 Task: Search One-way flight tickets for 2 adults, in First from Sharm El Sheikh to Dalian to travel on 15-Dec-2023.
Action: Mouse moved to (406, 344)
Screenshot: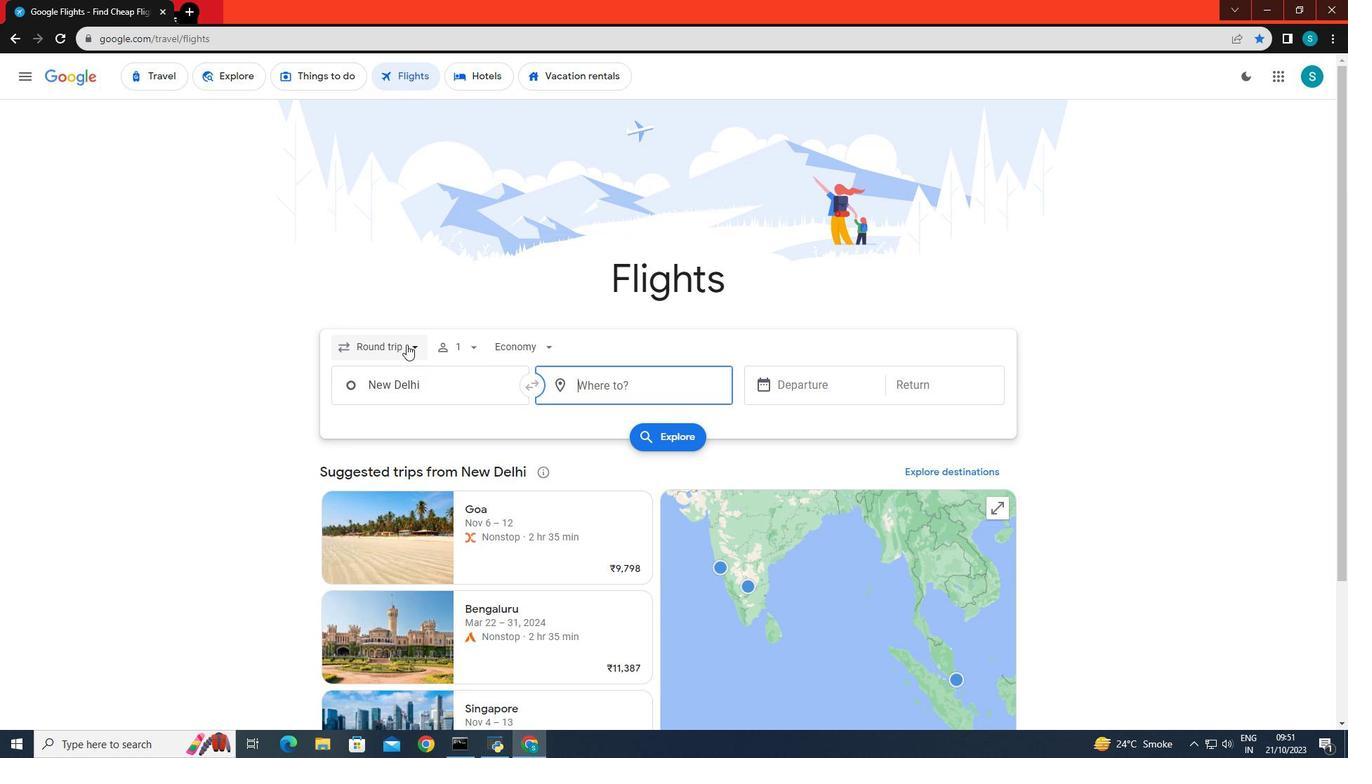 
Action: Mouse pressed left at (406, 344)
Screenshot: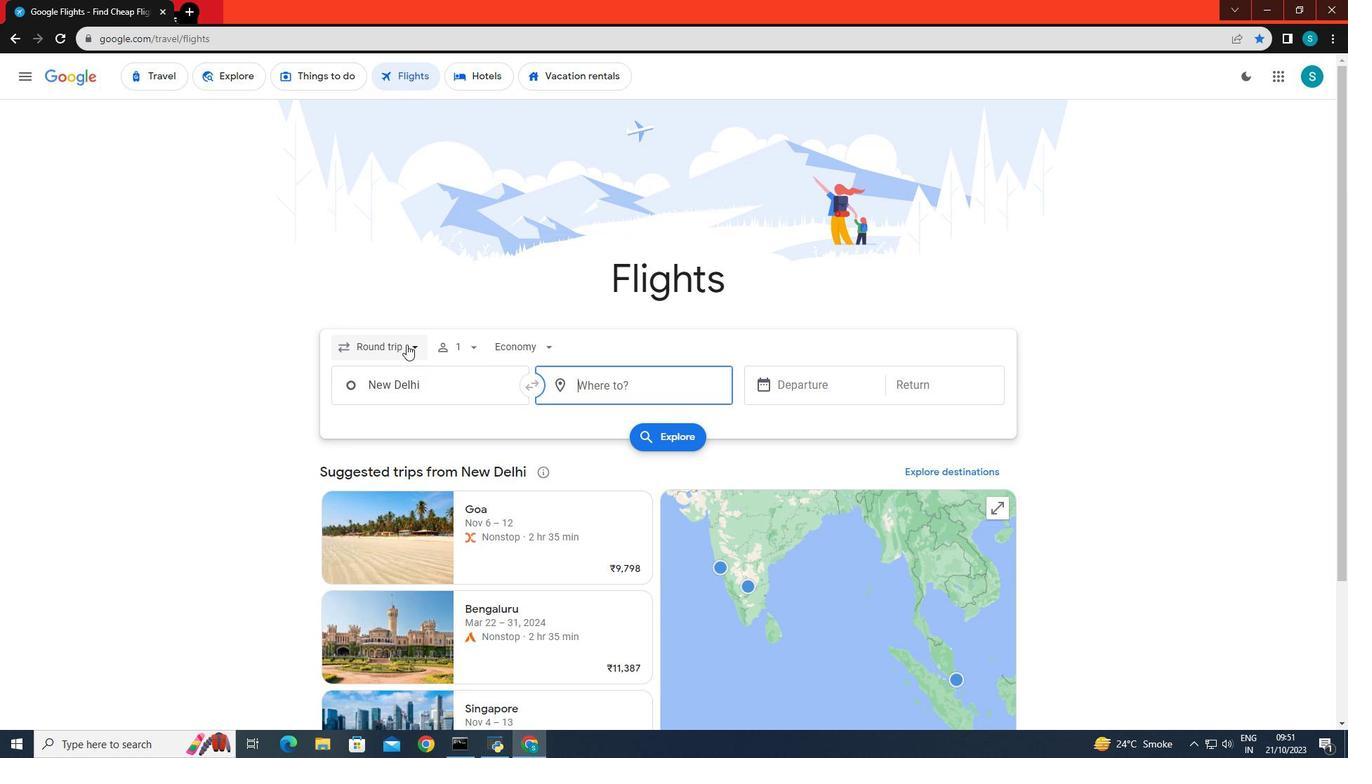 
Action: Mouse moved to (381, 414)
Screenshot: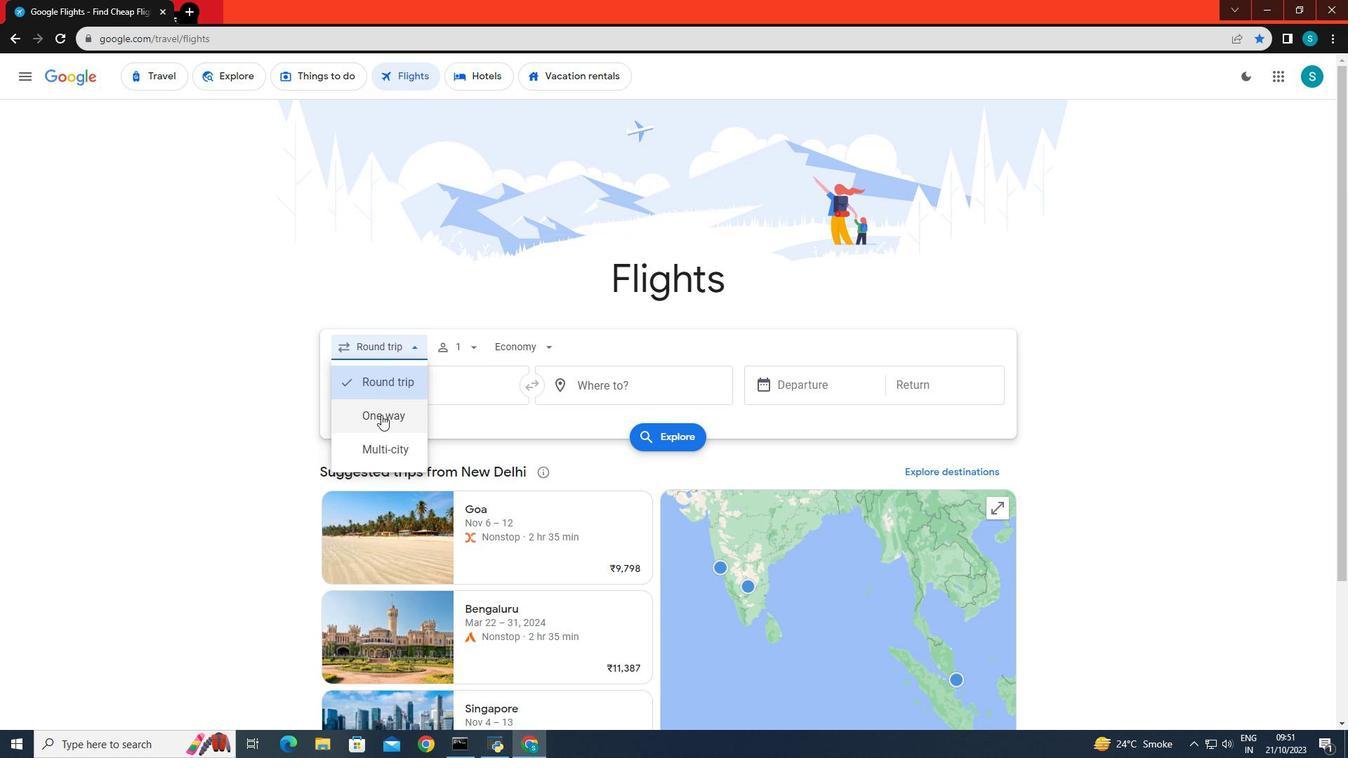 
Action: Mouse pressed left at (381, 414)
Screenshot: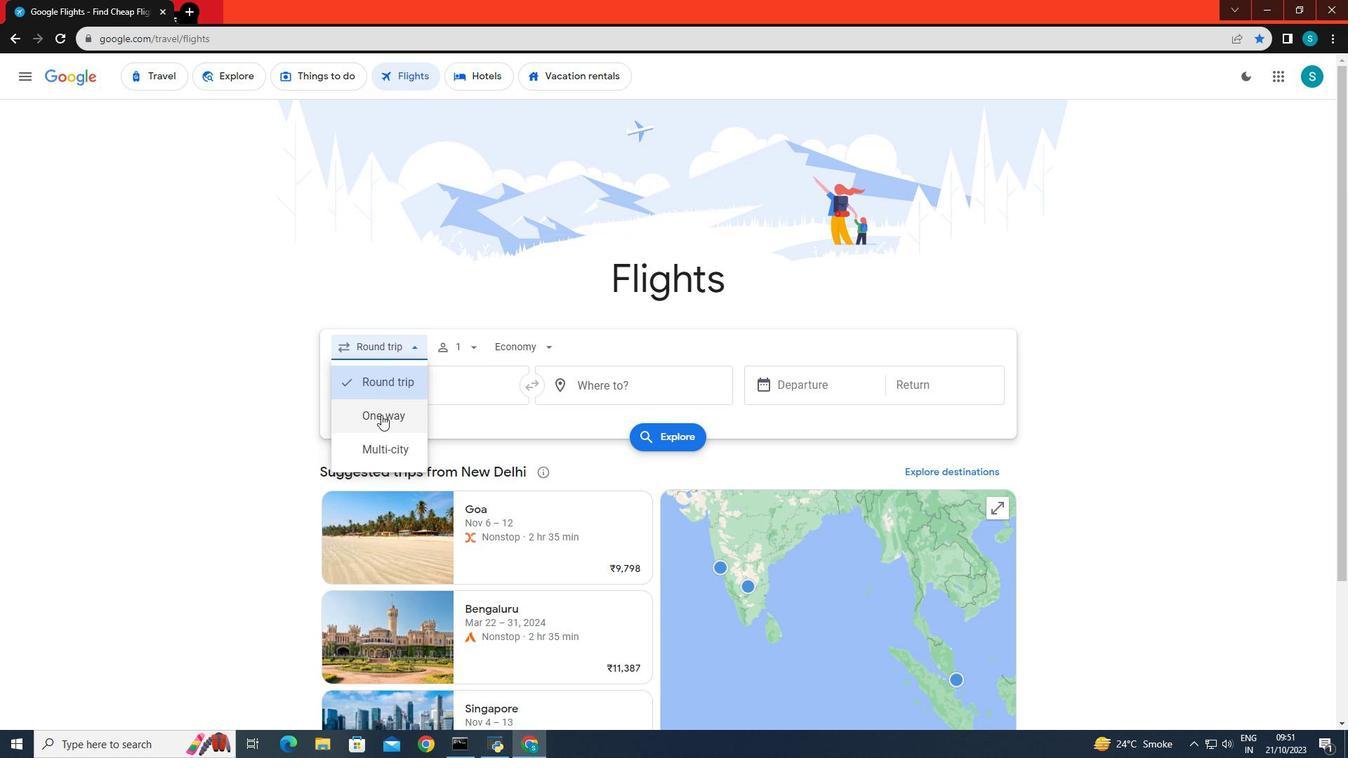
Action: Mouse moved to (459, 347)
Screenshot: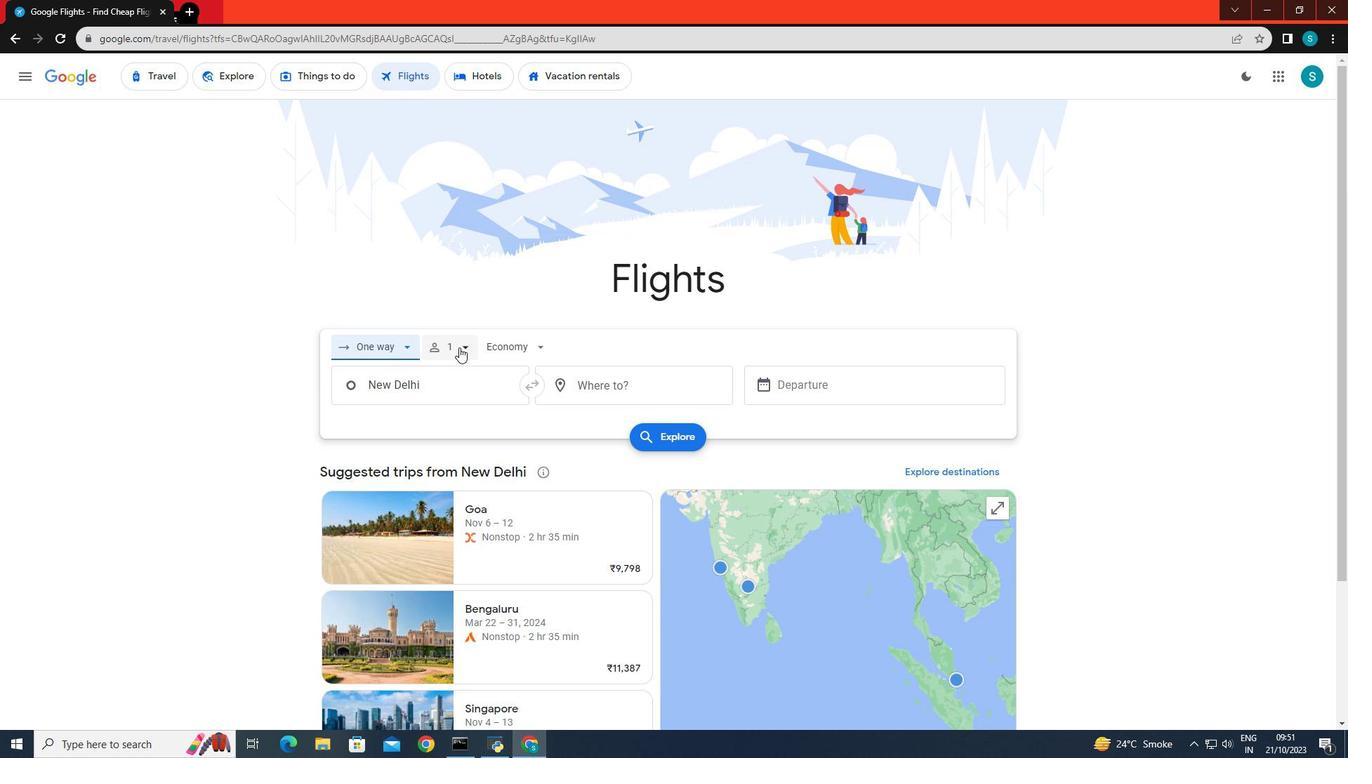 
Action: Mouse pressed left at (459, 347)
Screenshot: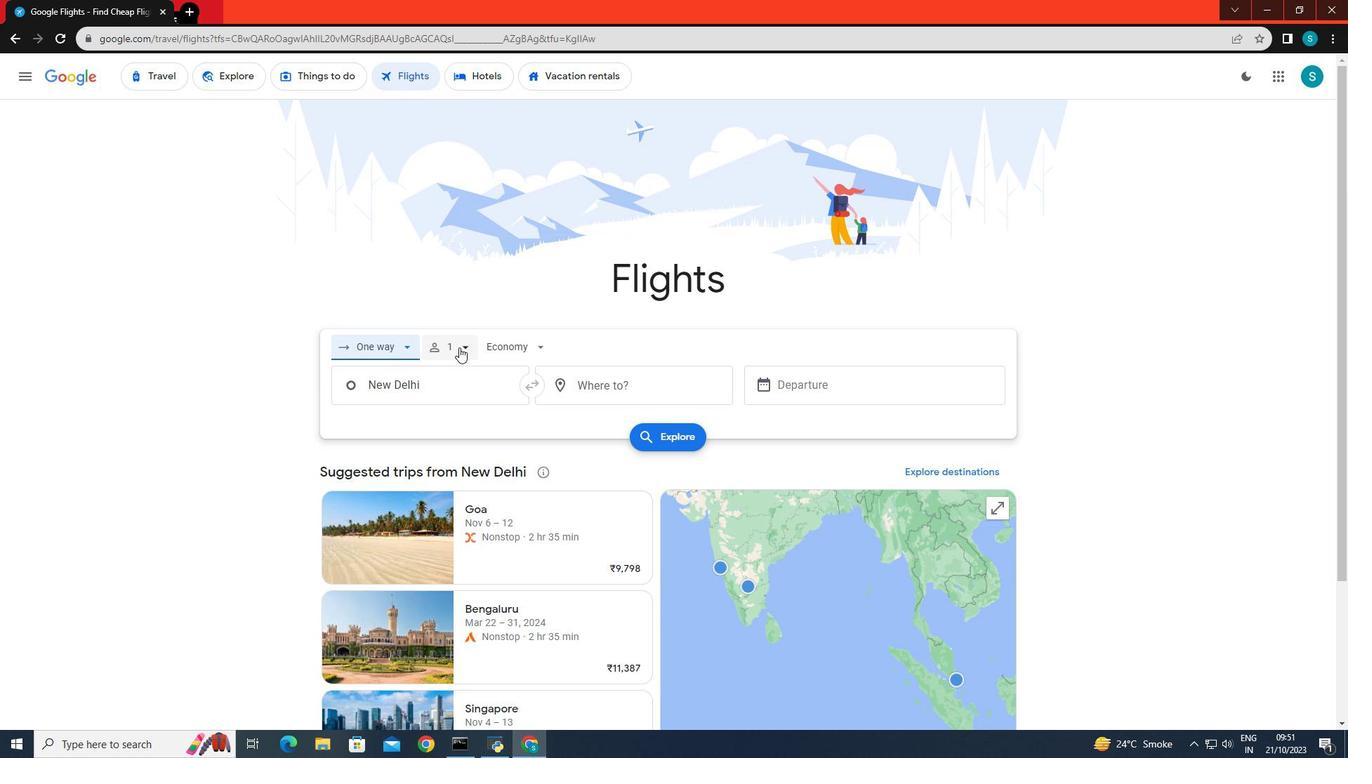 
Action: Mouse moved to (568, 384)
Screenshot: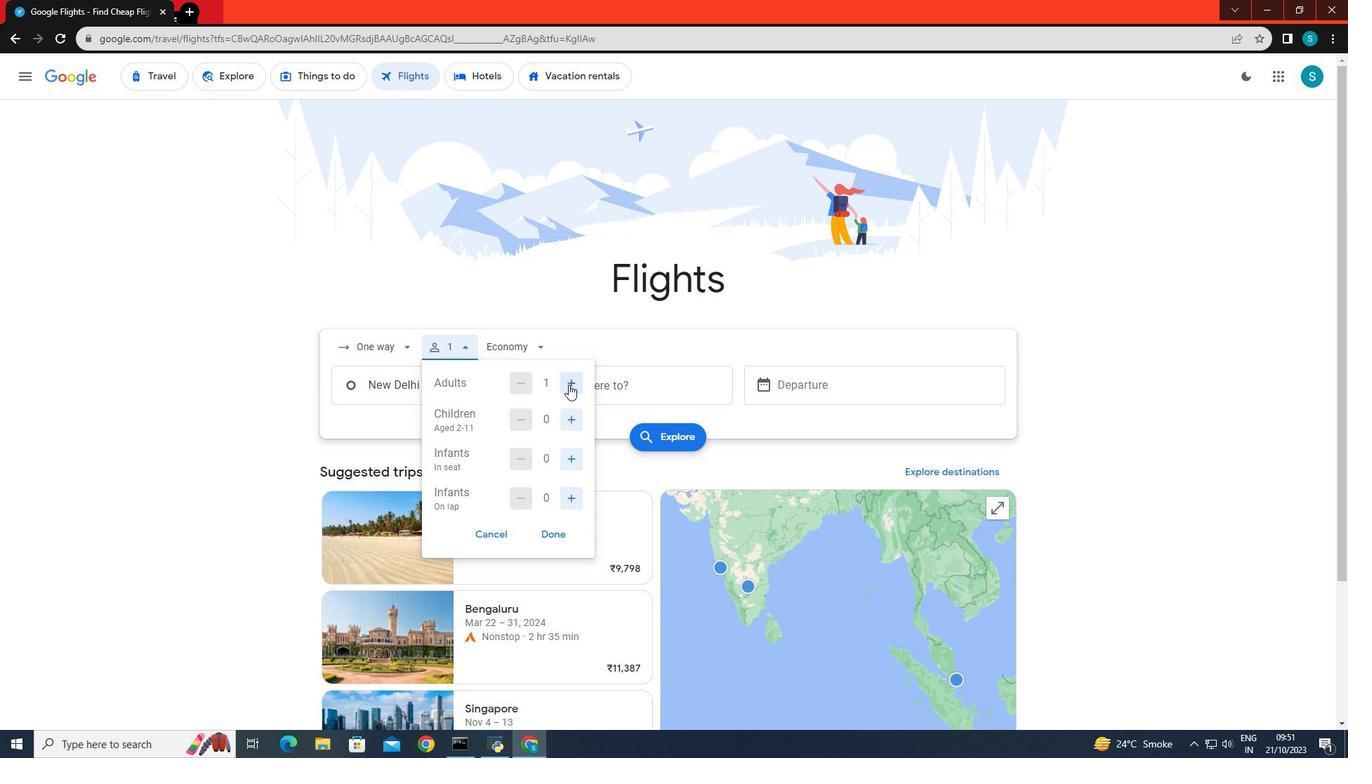 
Action: Mouse pressed left at (568, 384)
Screenshot: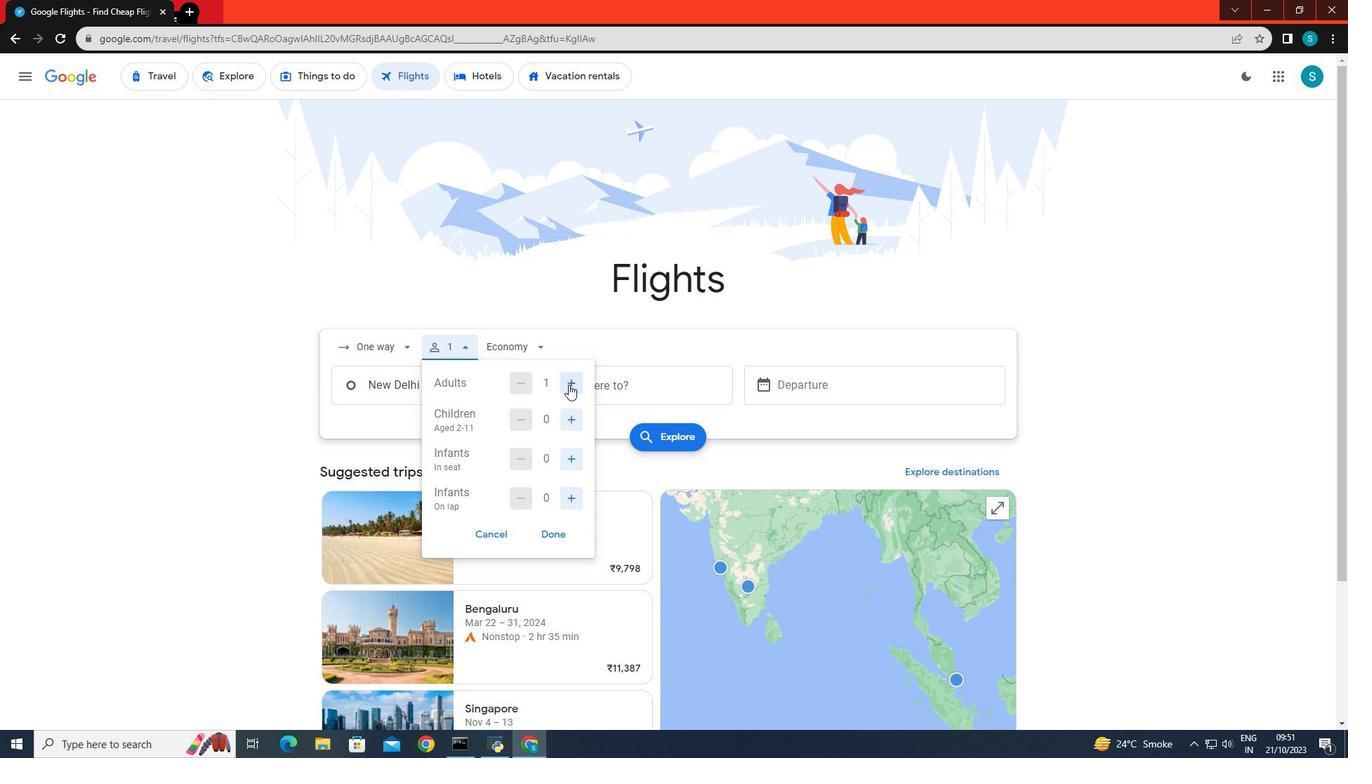 
Action: Mouse moved to (546, 529)
Screenshot: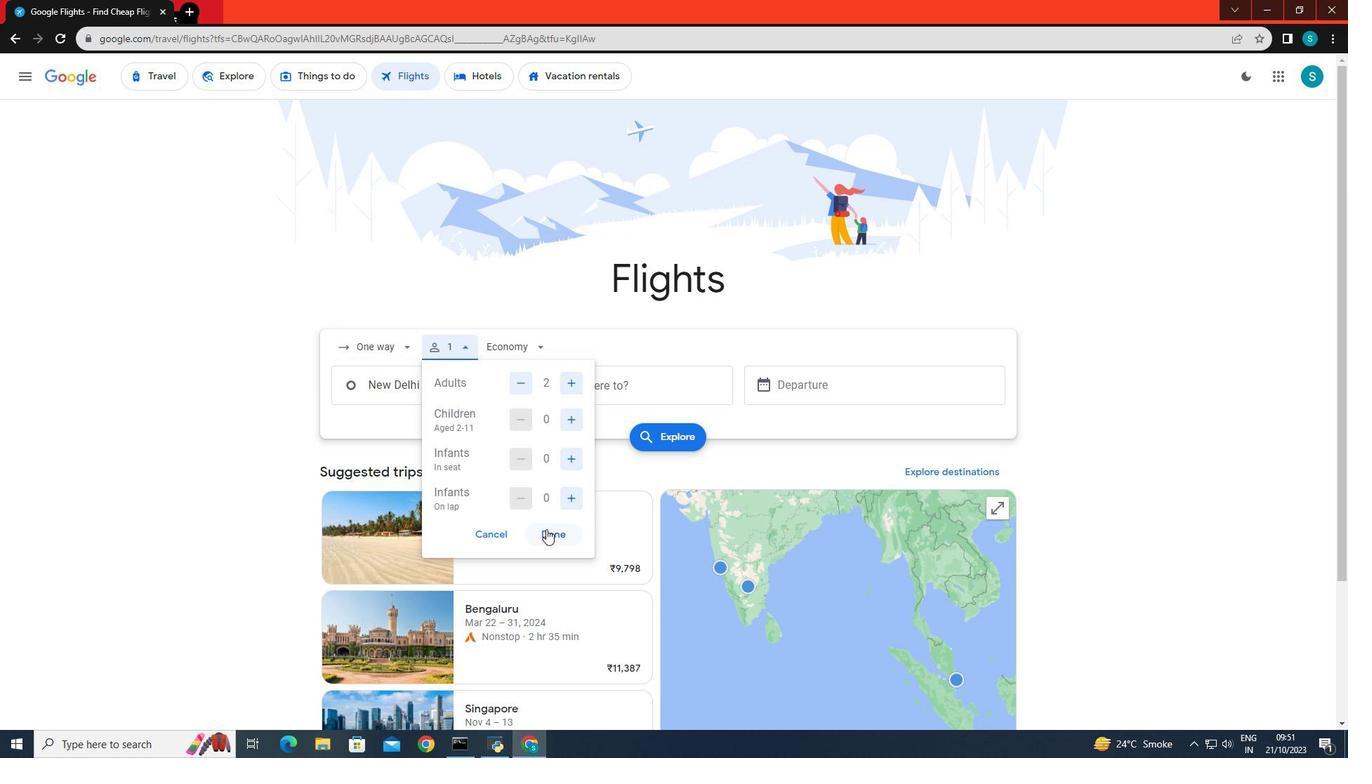 
Action: Mouse pressed left at (546, 529)
Screenshot: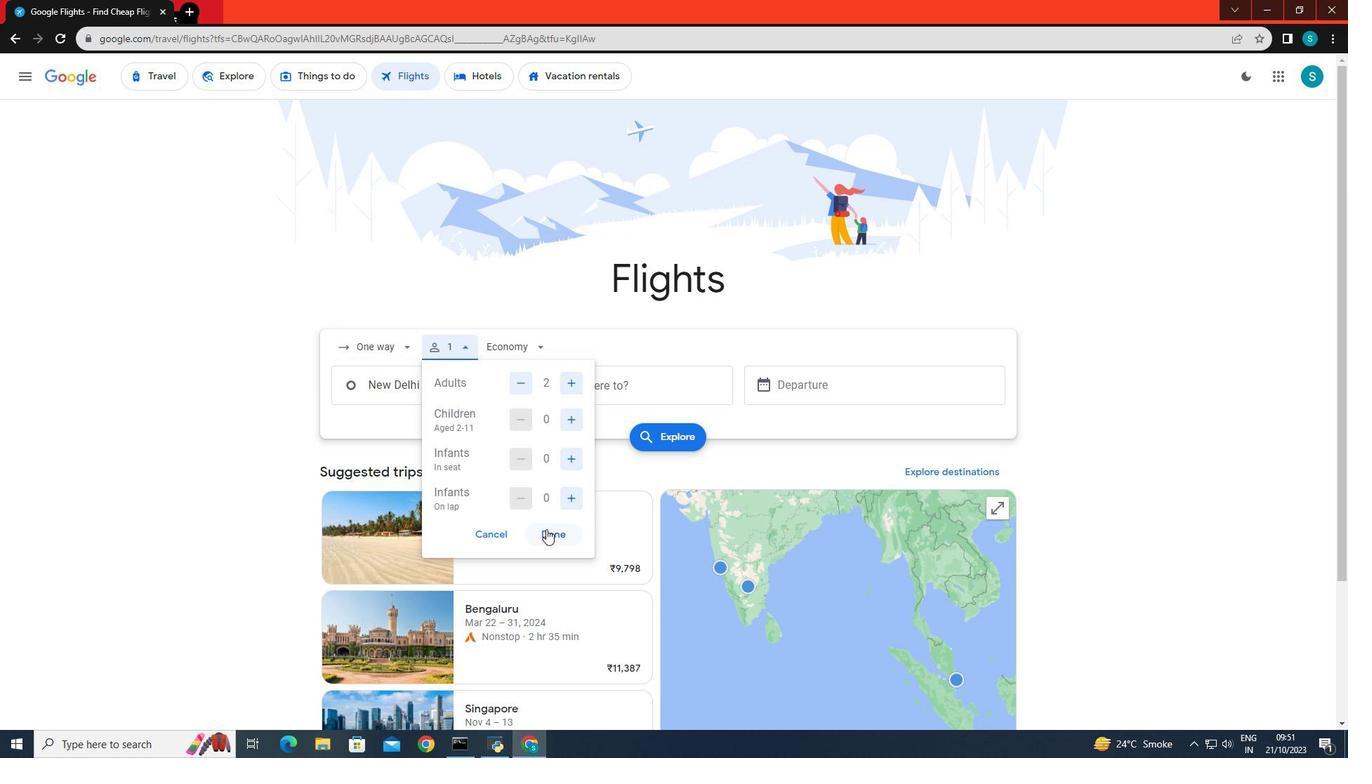 
Action: Mouse moved to (511, 347)
Screenshot: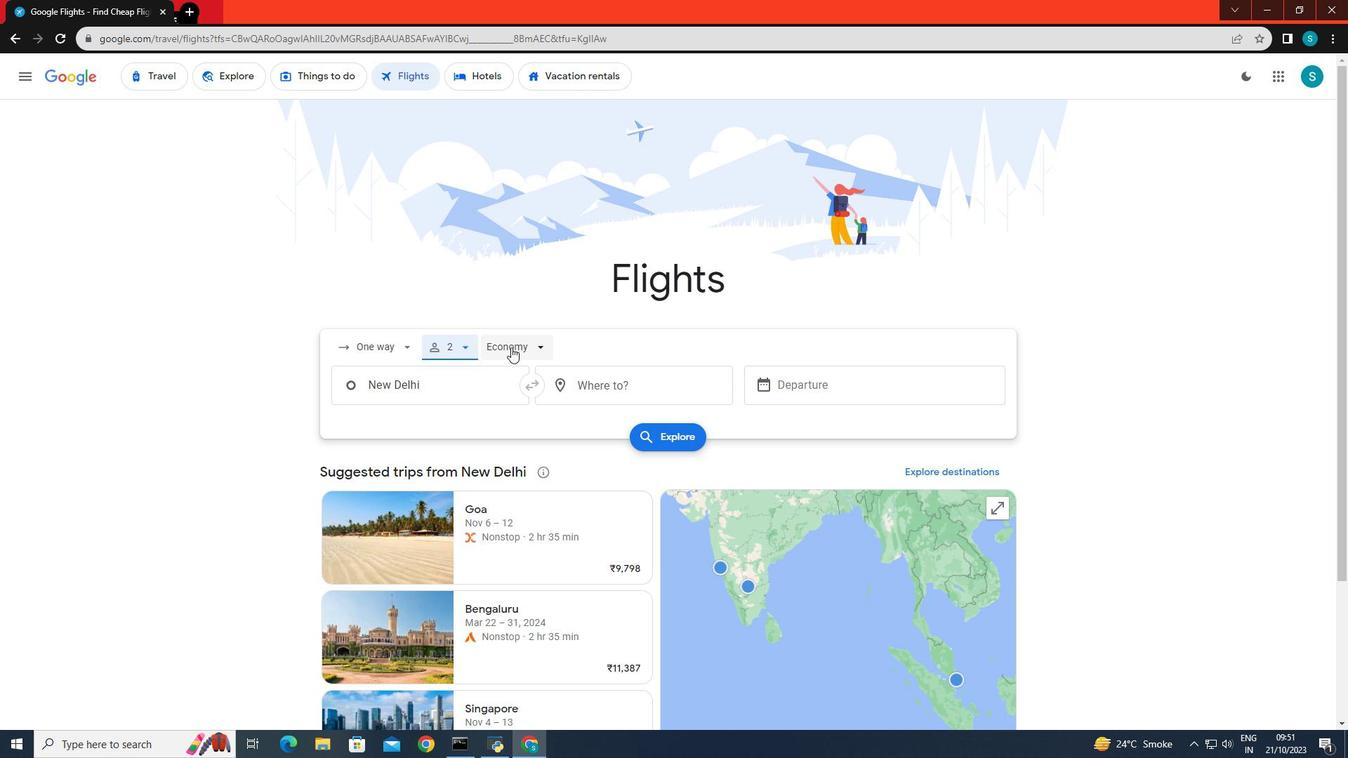 
Action: Mouse pressed left at (511, 347)
Screenshot: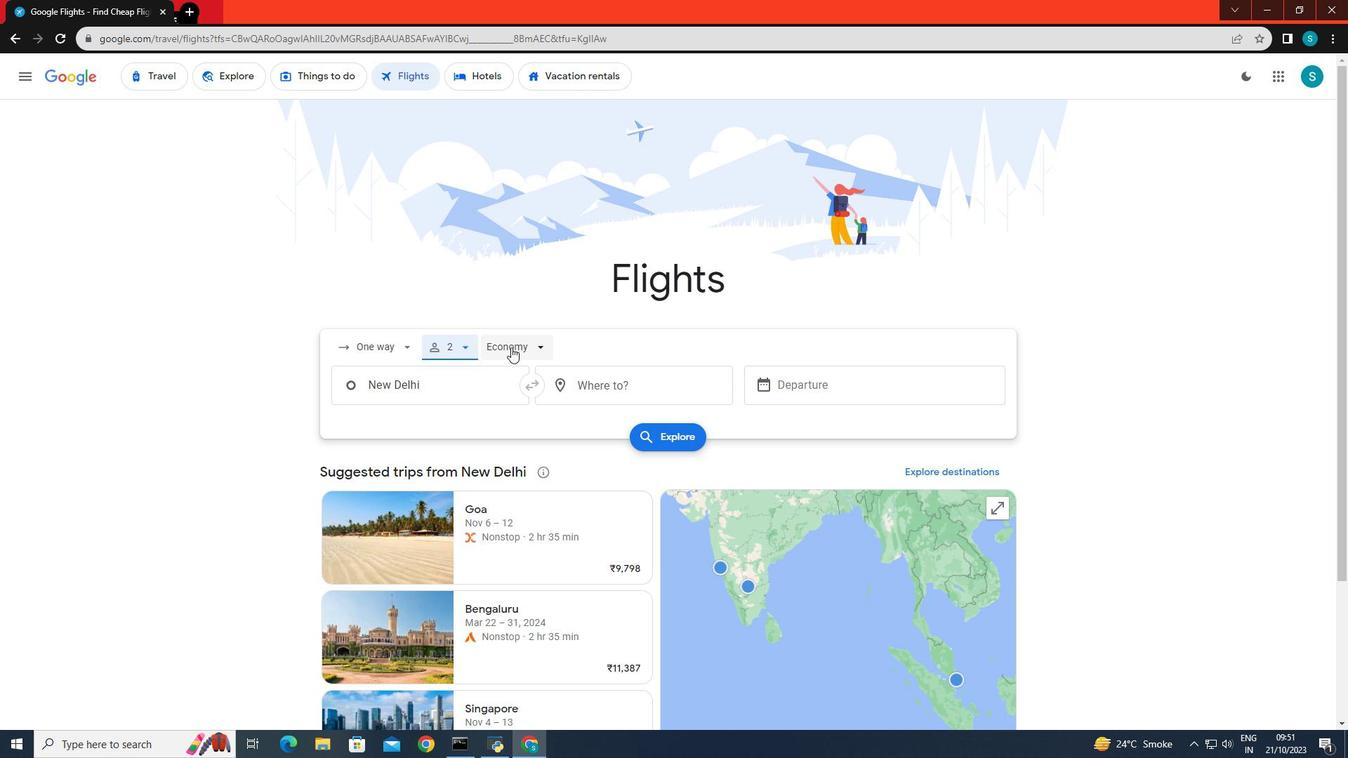 
Action: Mouse moved to (518, 478)
Screenshot: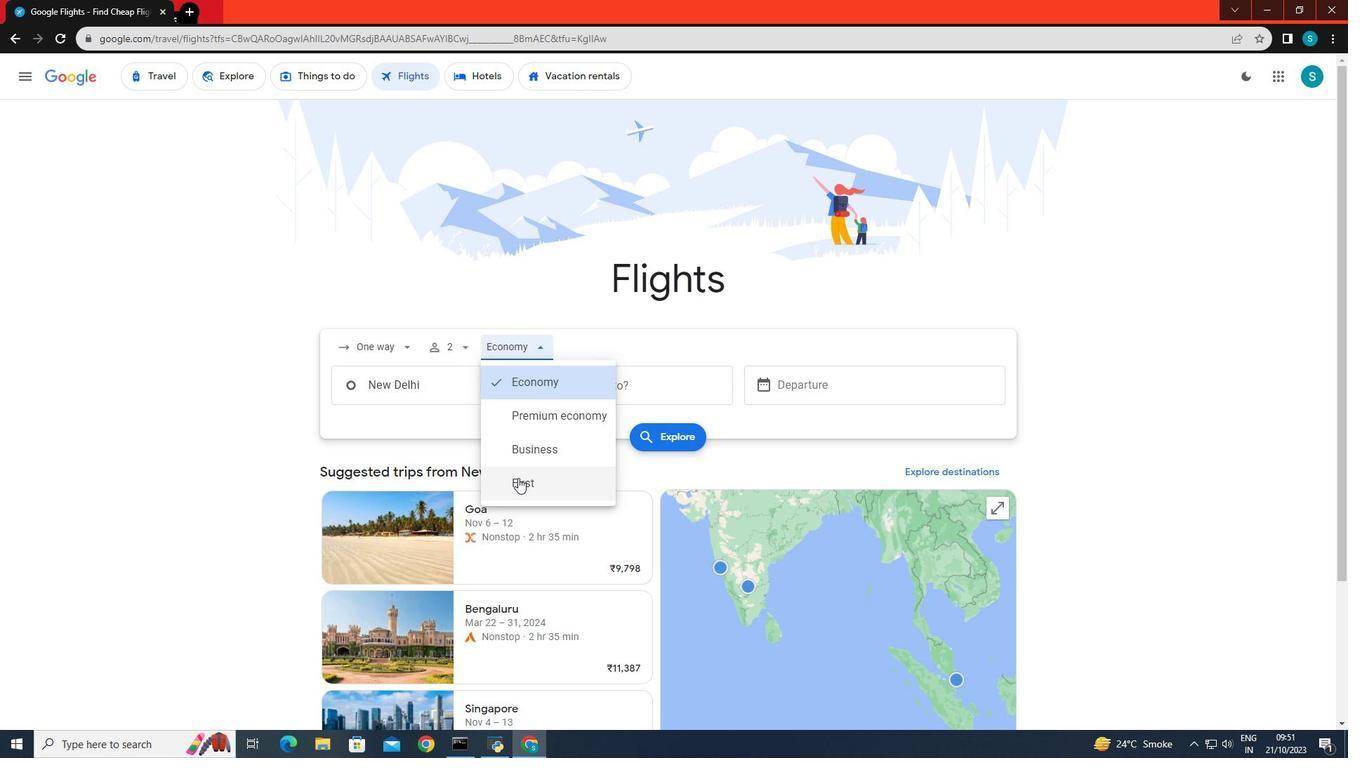 
Action: Mouse pressed left at (518, 478)
Screenshot: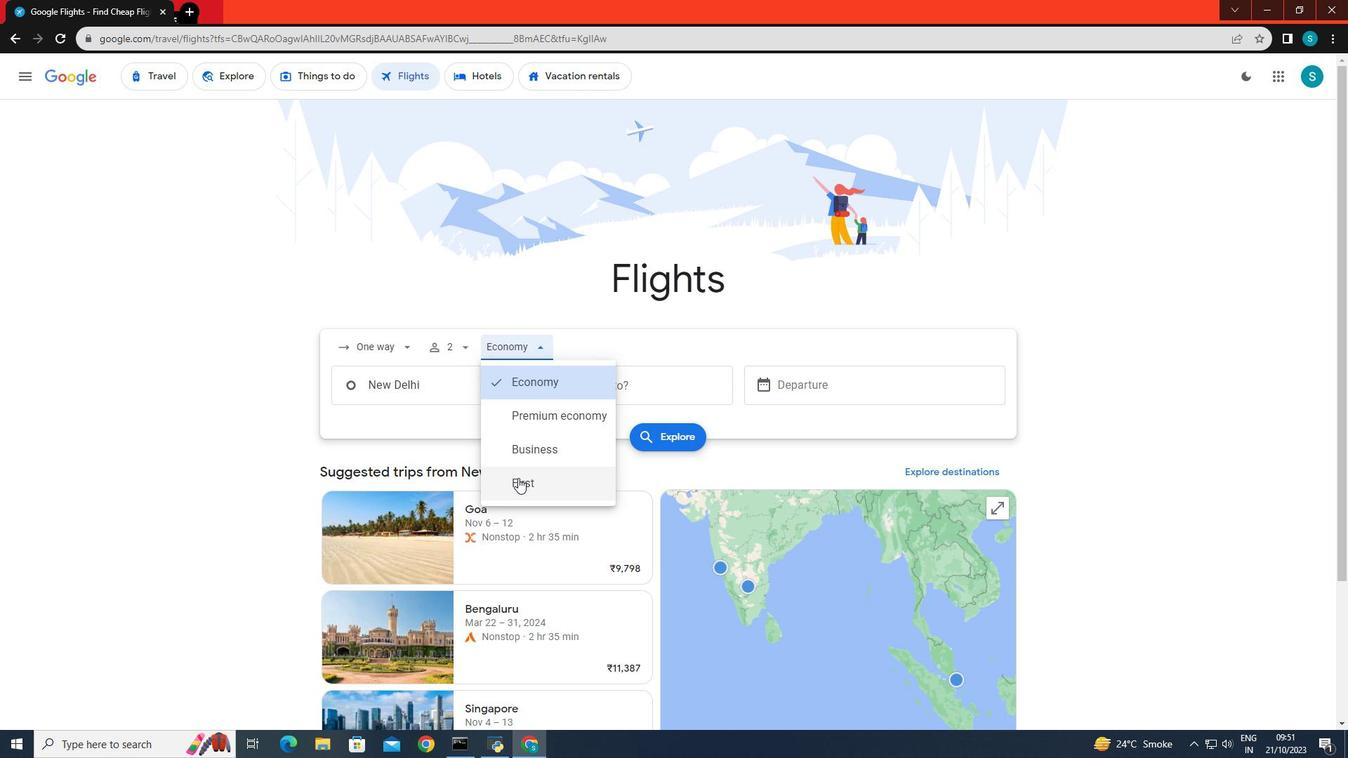 
Action: Mouse moved to (433, 389)
Screenshot: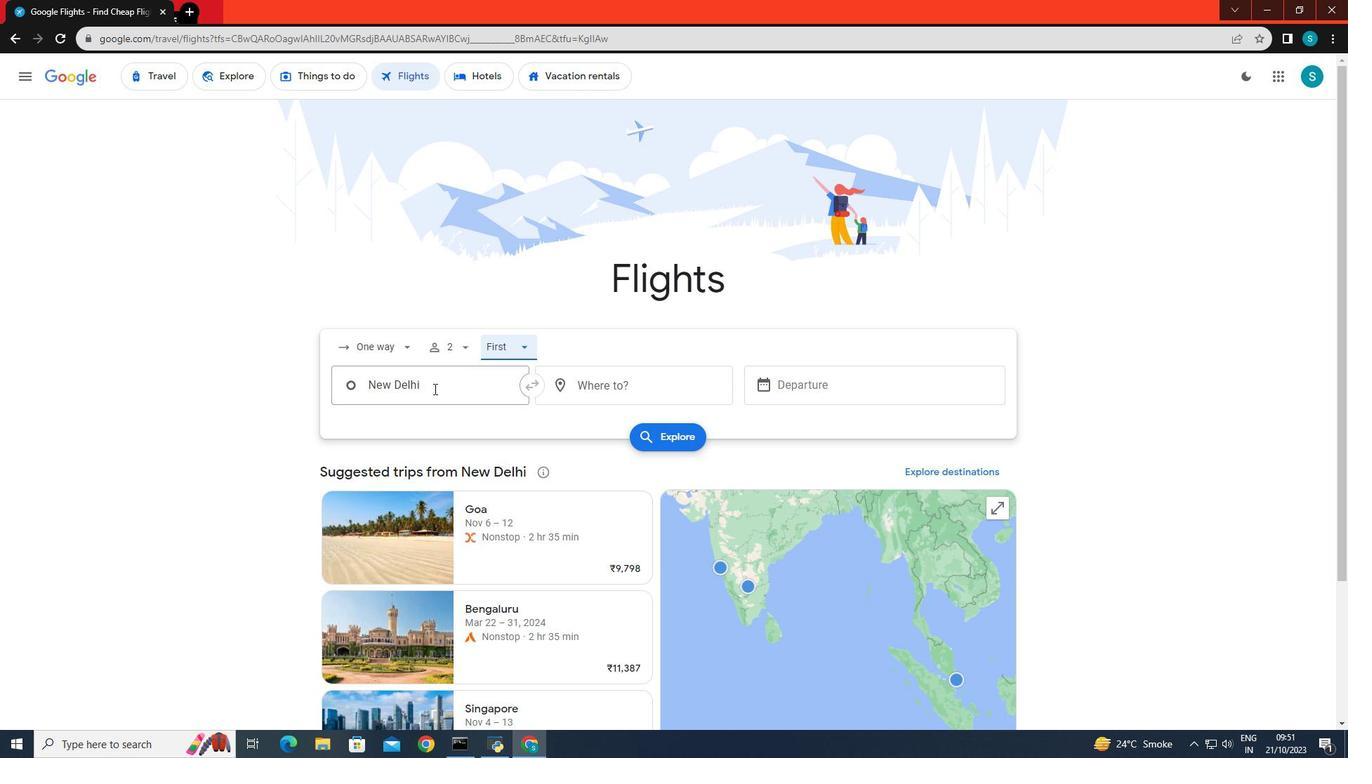 
Action: Mouse pressed left at (433, 389)
Screenshot: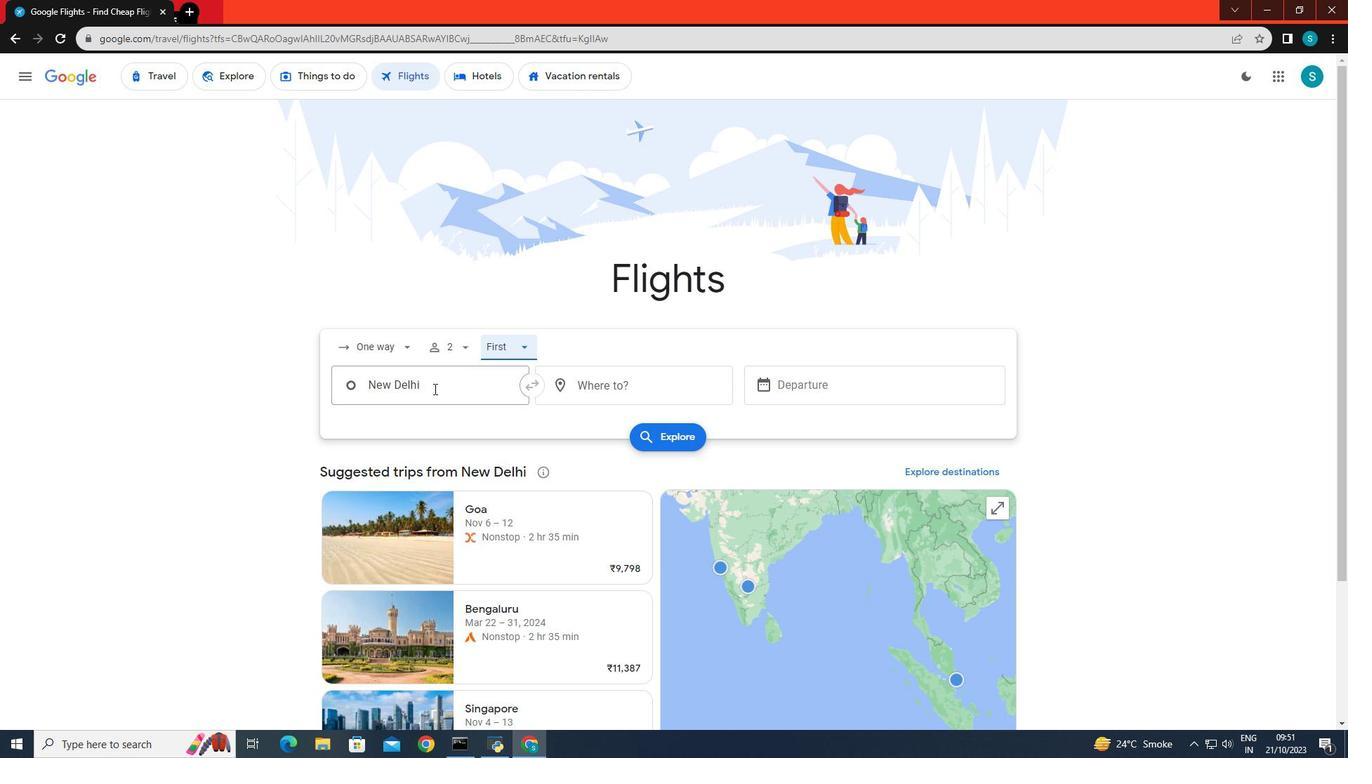 
Action: Key pressed <Key.backspace><Key.caps_lock>S<Key.caps_lock>harm
Screenshot: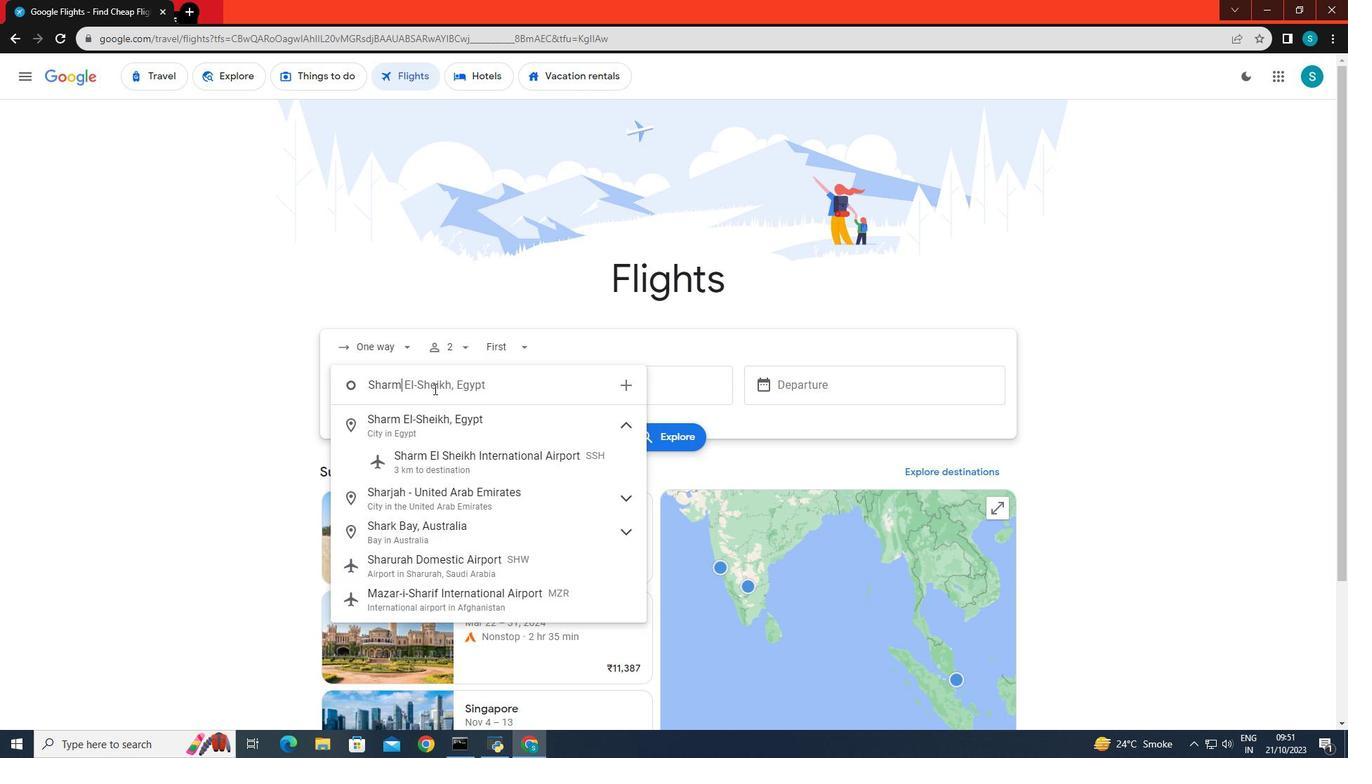 
Action: Mouse moved to (429, 421)
Screenshot: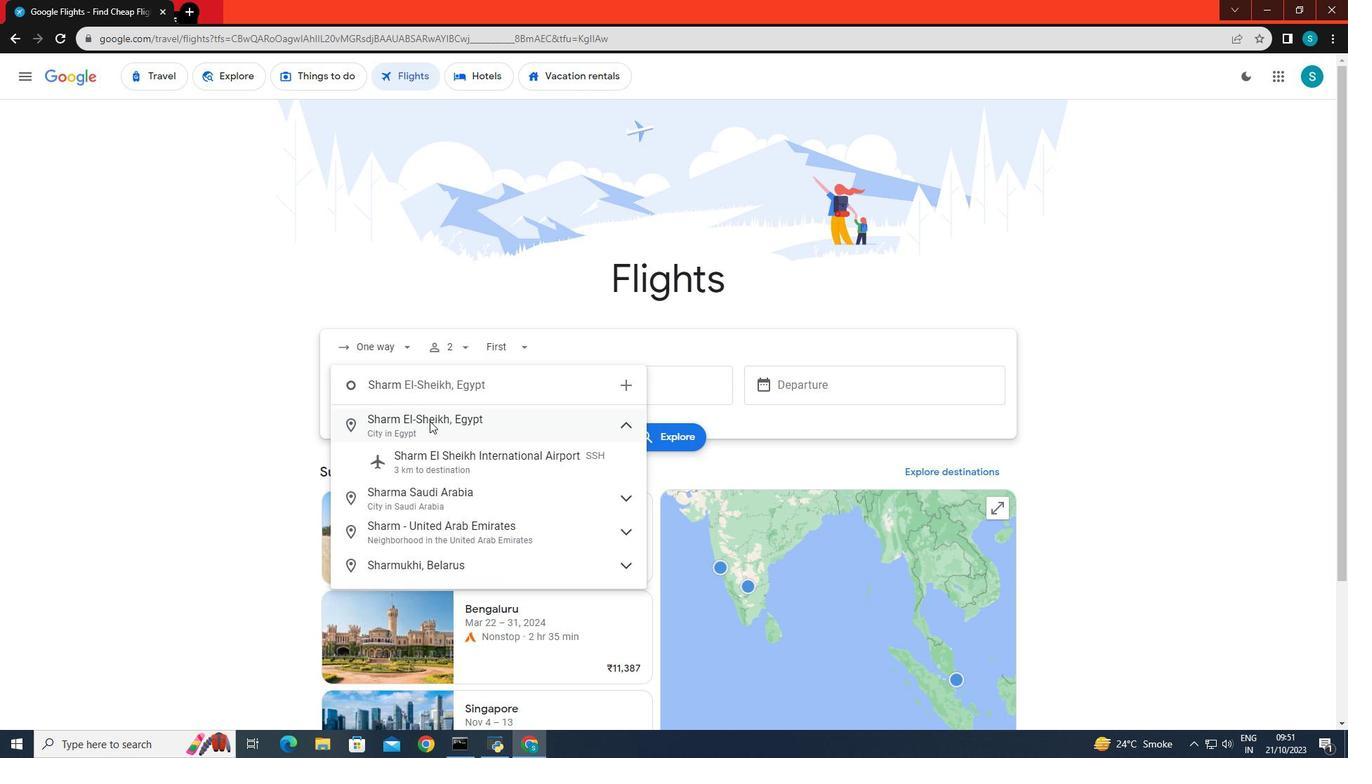 
Action: Mouse pressed left at (429, 421)
Screenshot: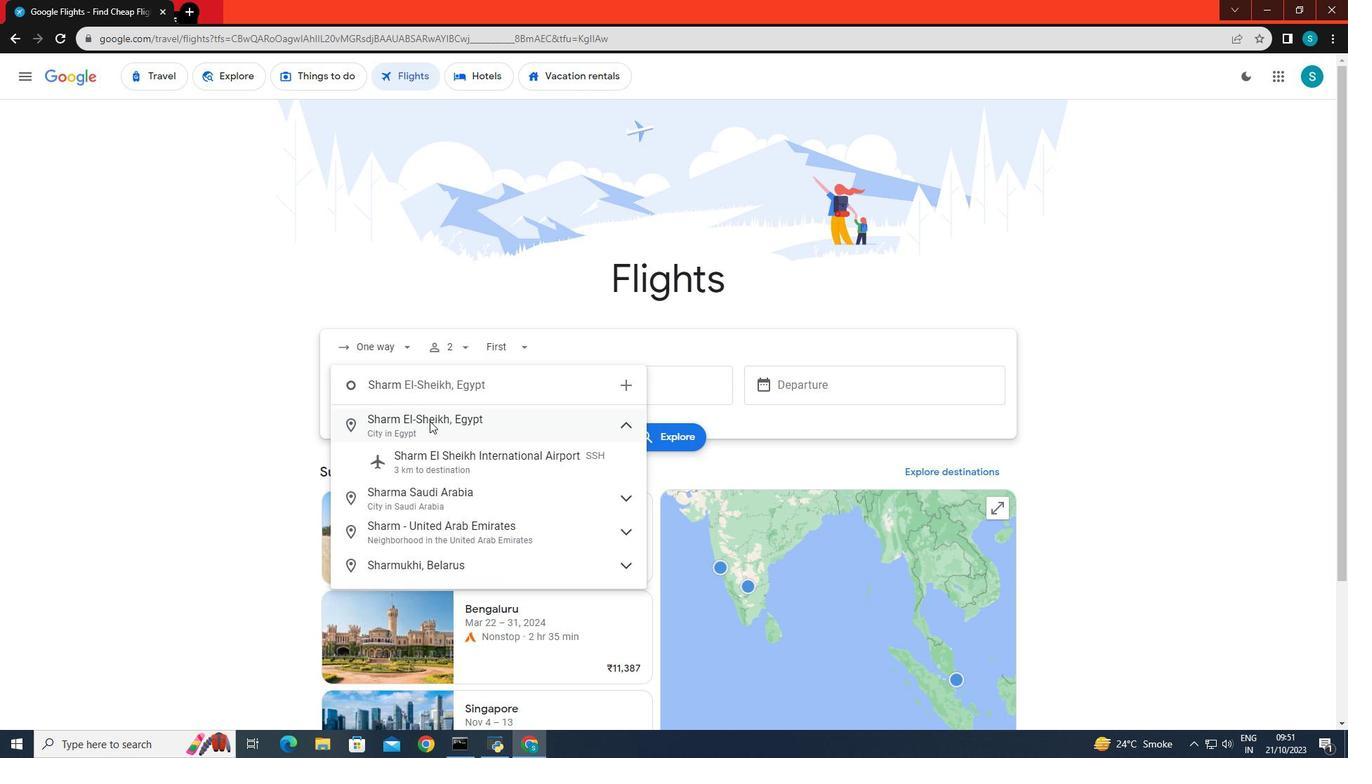 
Action: Mouse moved to (676, 386)
Screenshot: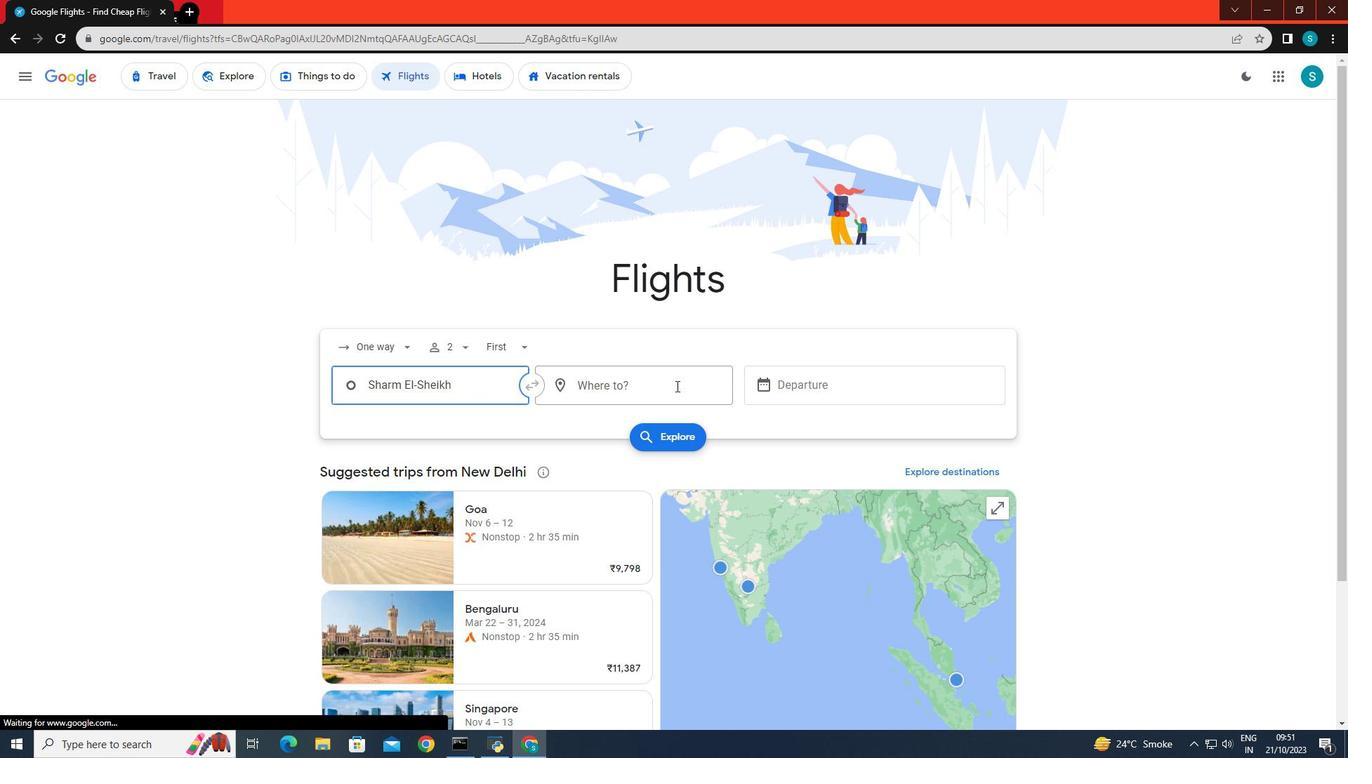 
Action: Mouse pressed left at (676, 386)
Screenshot: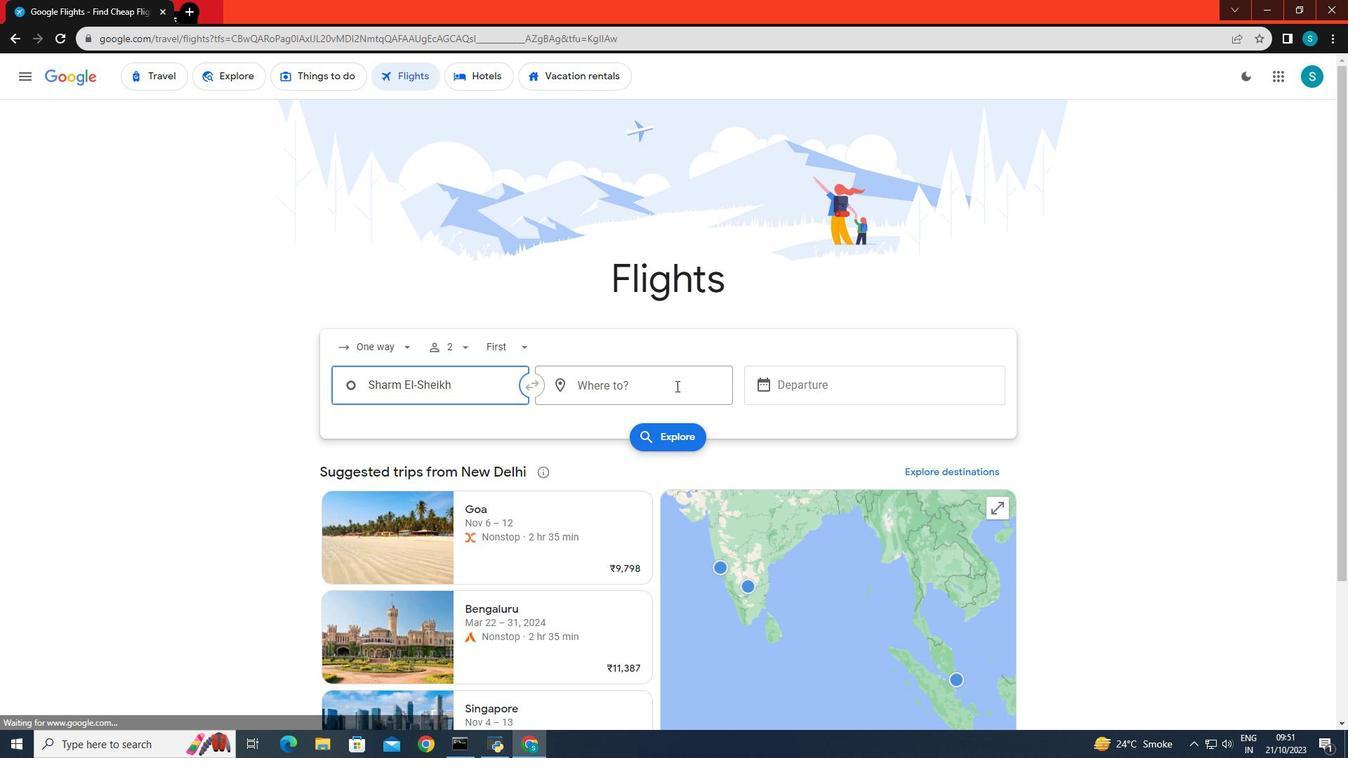 
Action: Key pressed <Key.caps_lock>D<Key.caps_lock>ail<Key.backspace><Key.backspace><Key.backspace>alian
Screenshot: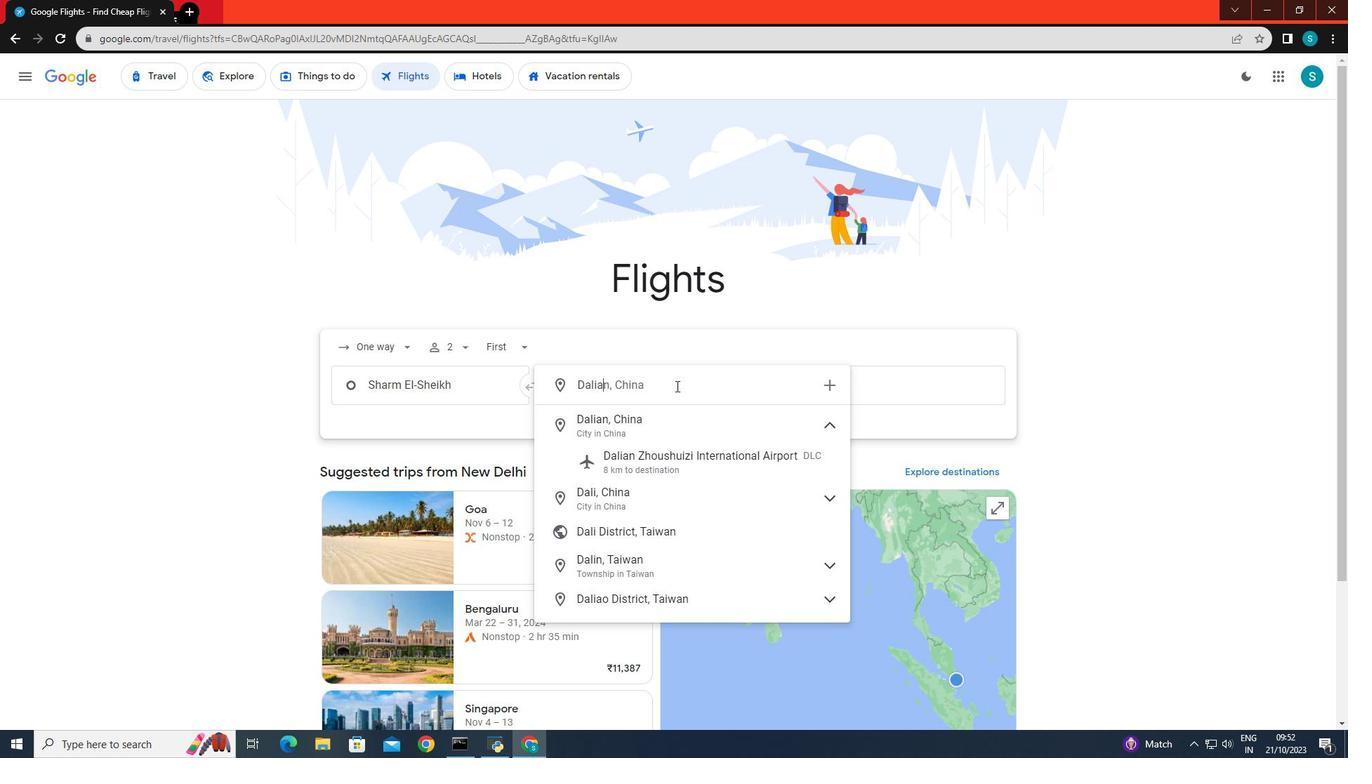 
Action: Mouse moved to (634, 423)
Screenshot: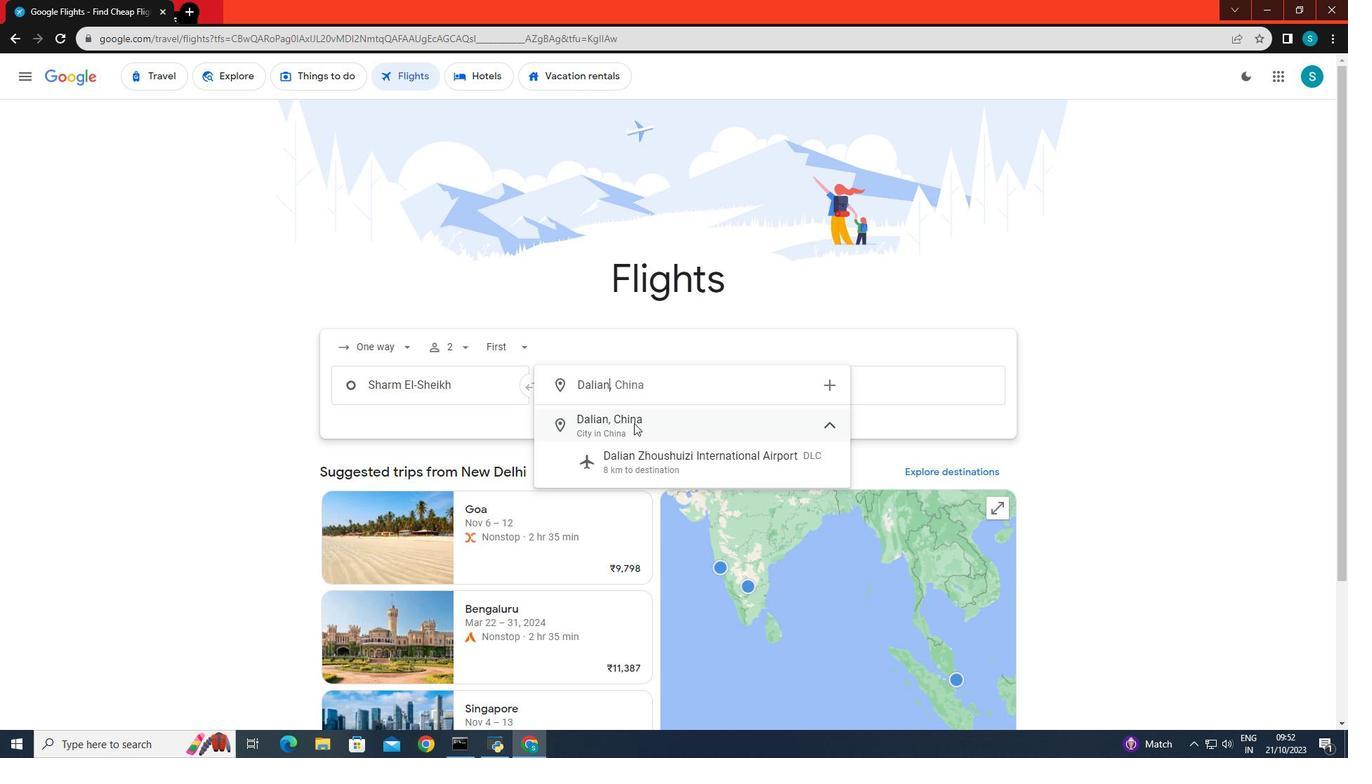 
Action: Mouse pressed left at (634, 423)
Screenshot: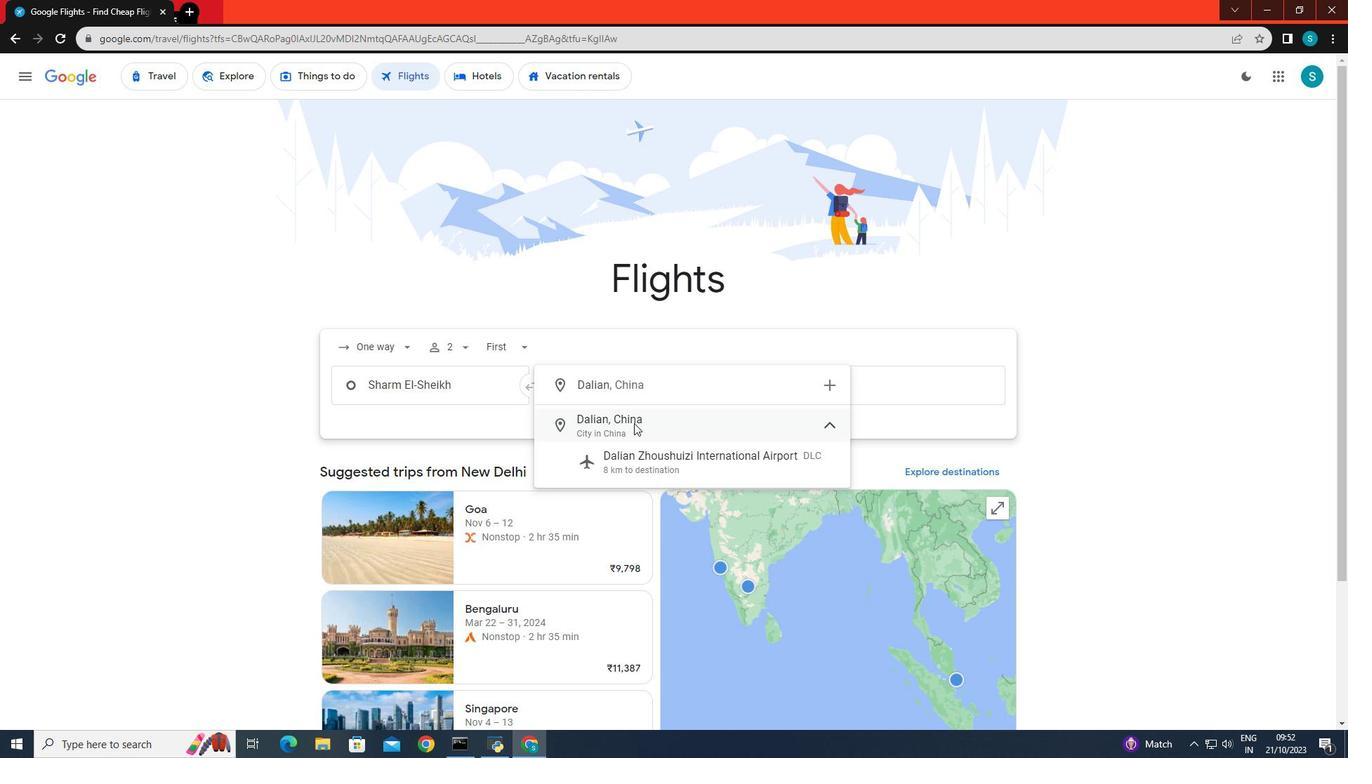 
Action: Mouse moved to (808, 389)
Screenshot: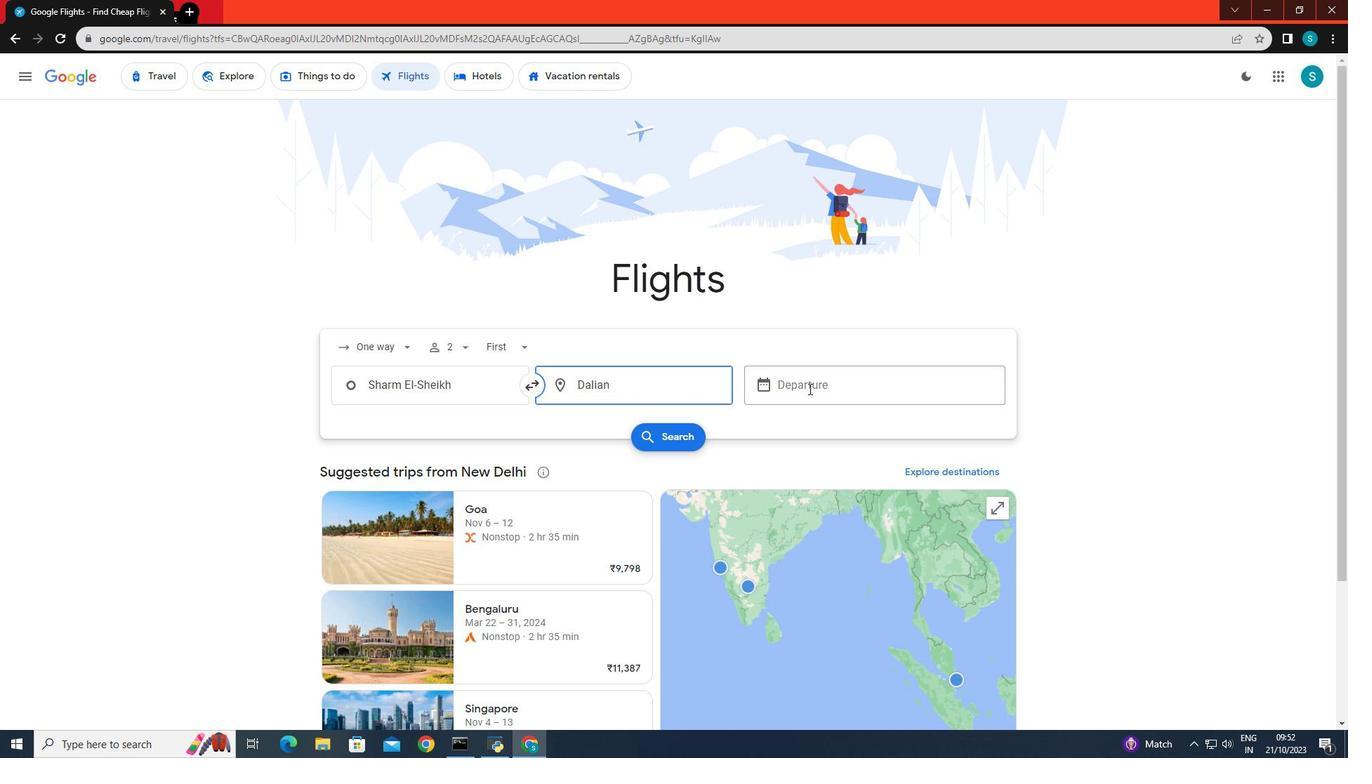 
Action: Mouse pressed left at (808, 389)
Screenshot: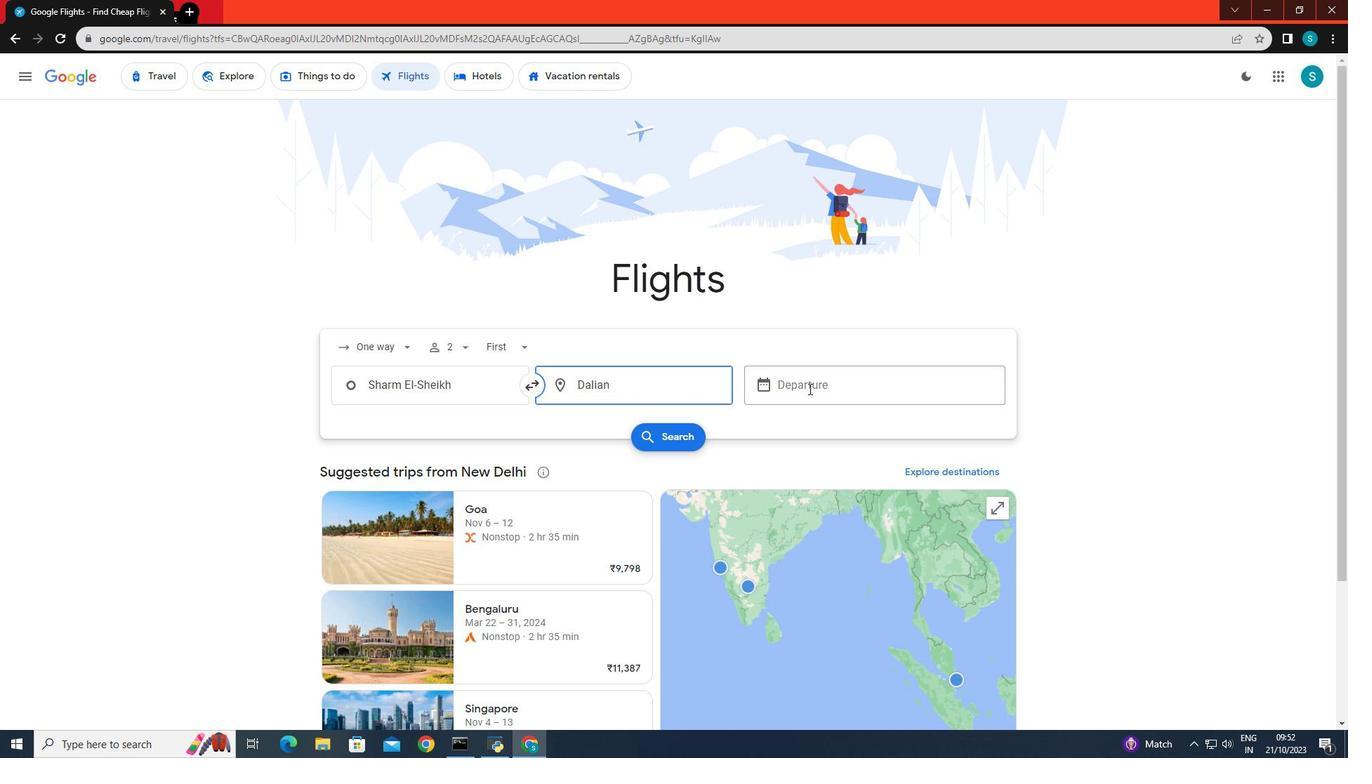 
Action: Mouse moved to (1020, 546)
Screenshot: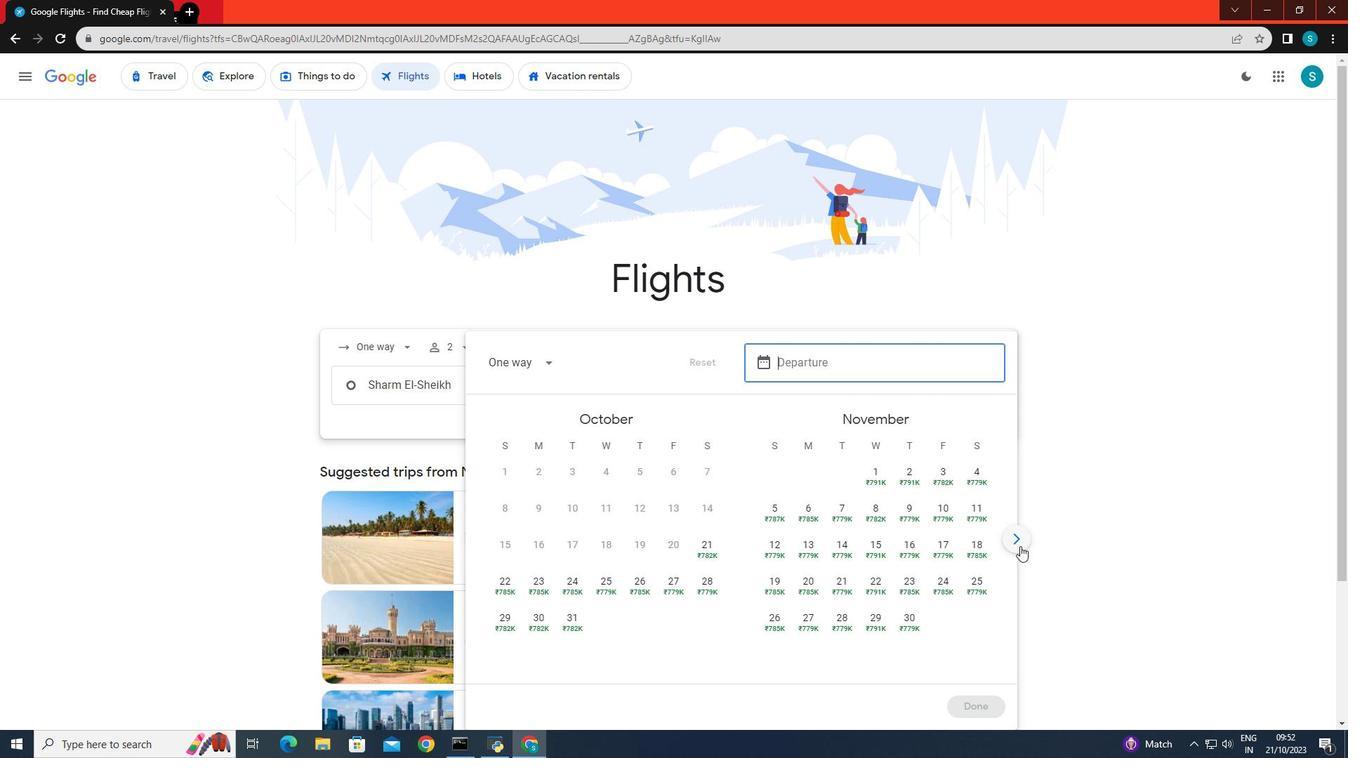 
Action: Mouse pressed left at (1020, 546)
Screenshot: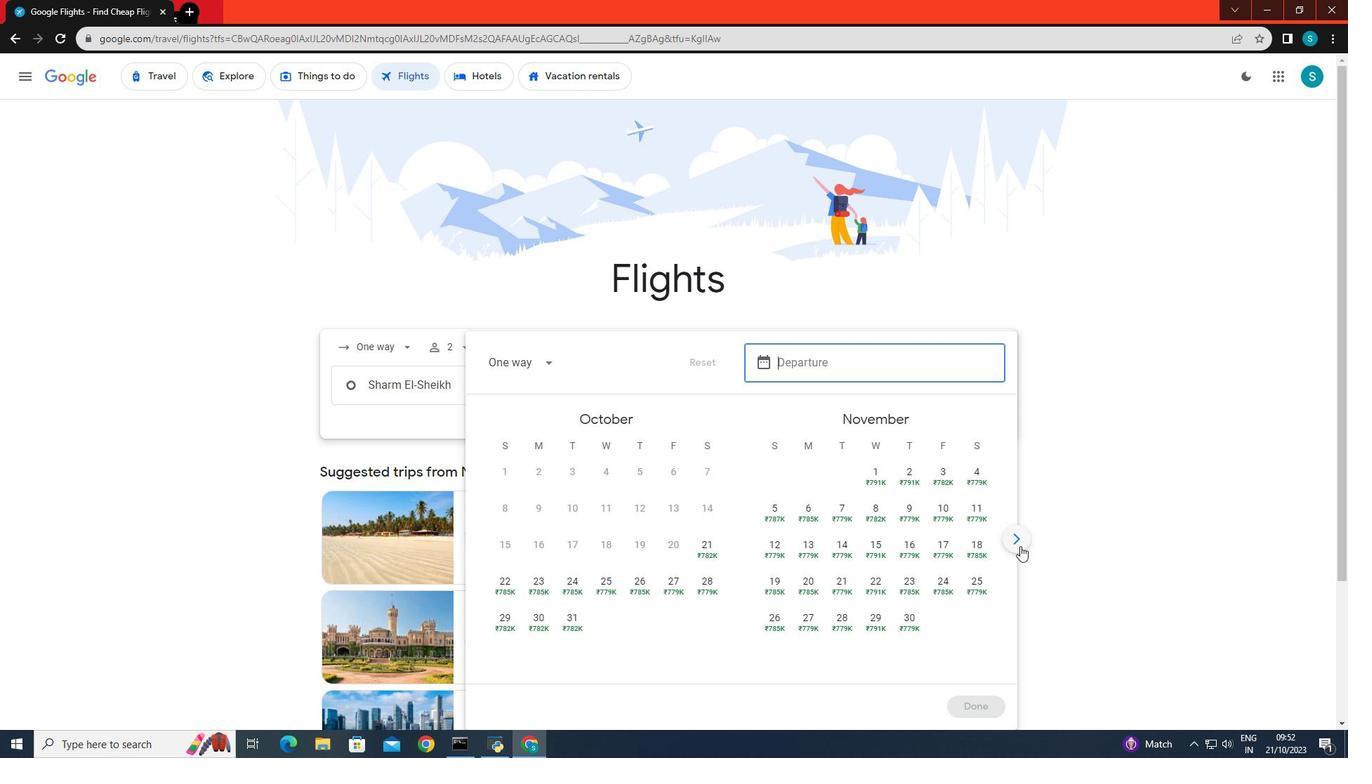 
Action: Mouse moved to (941, 553)
Screenshot: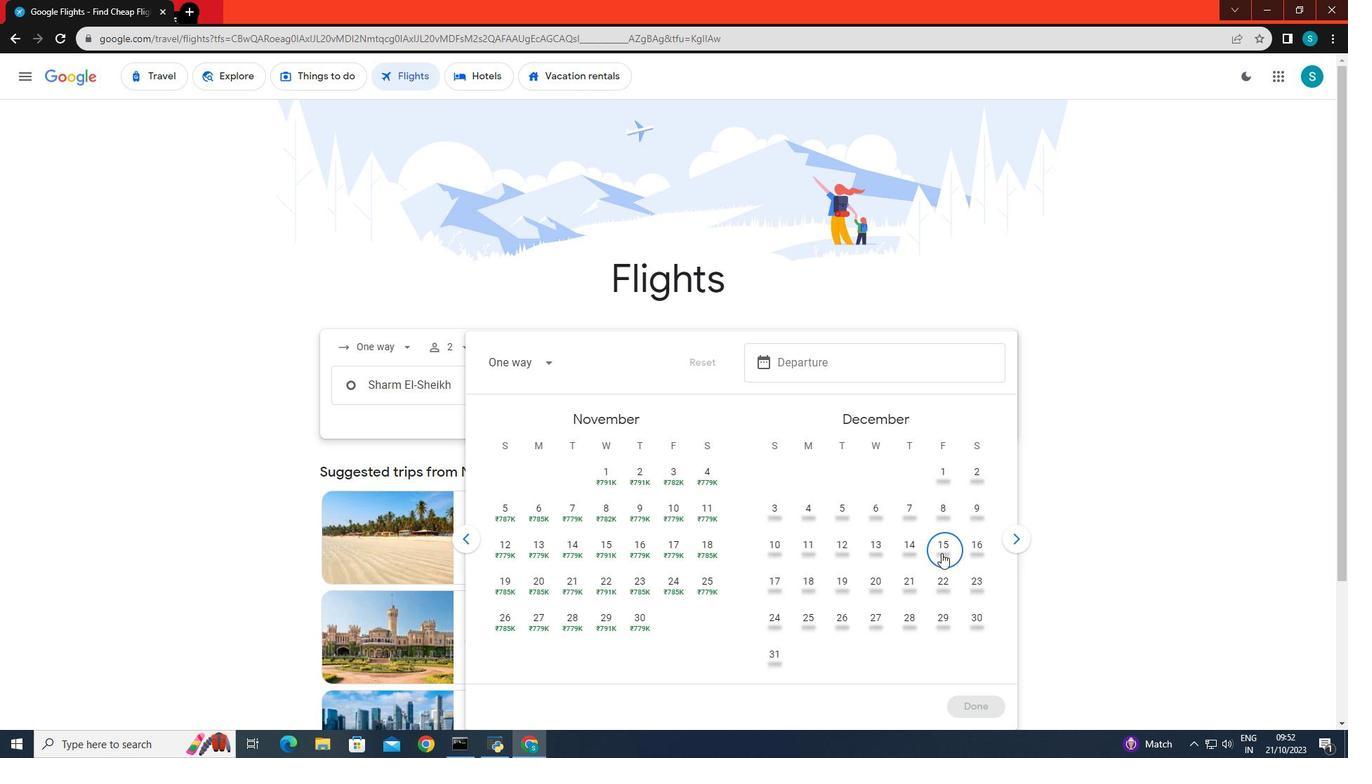 
Action: Mouse pressed left at (941, 553)
Screenshot: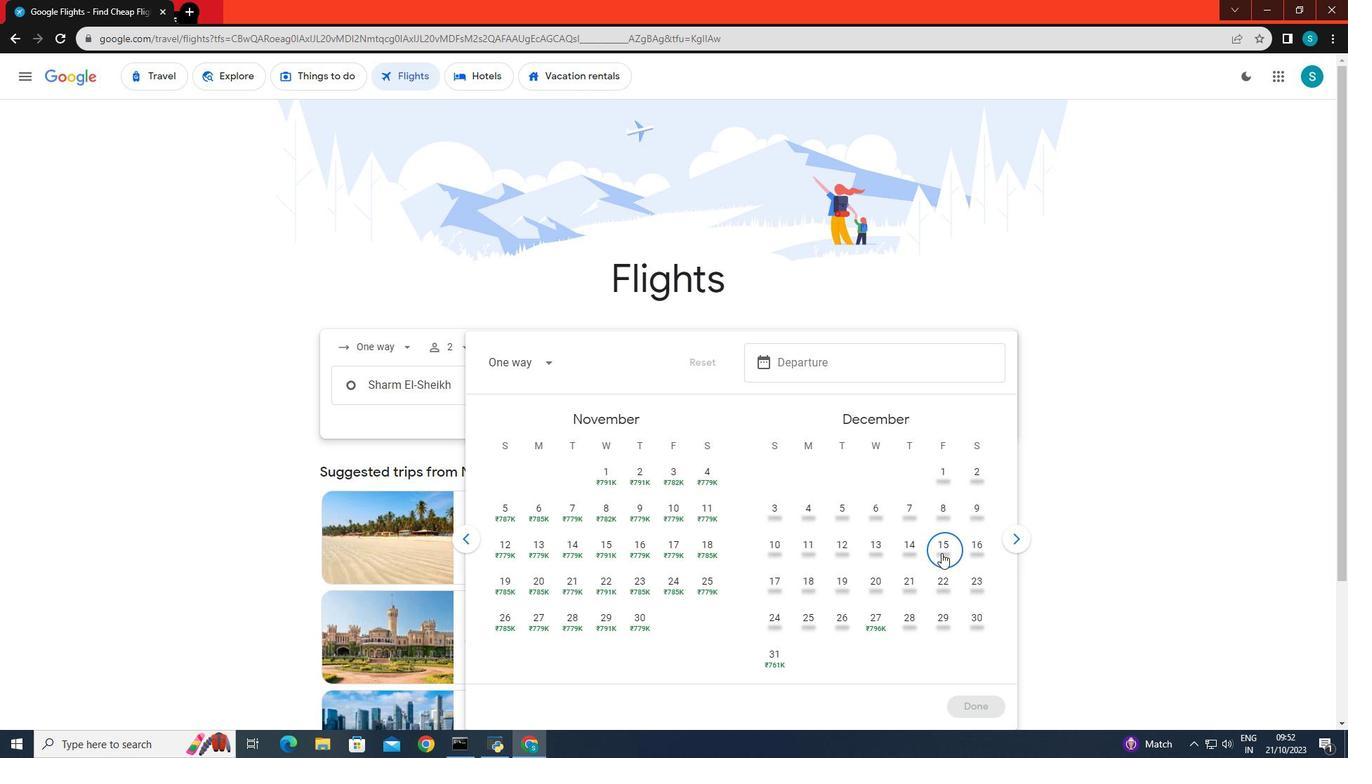 
Action: Mouse moved to (967, 702)
Screenshot: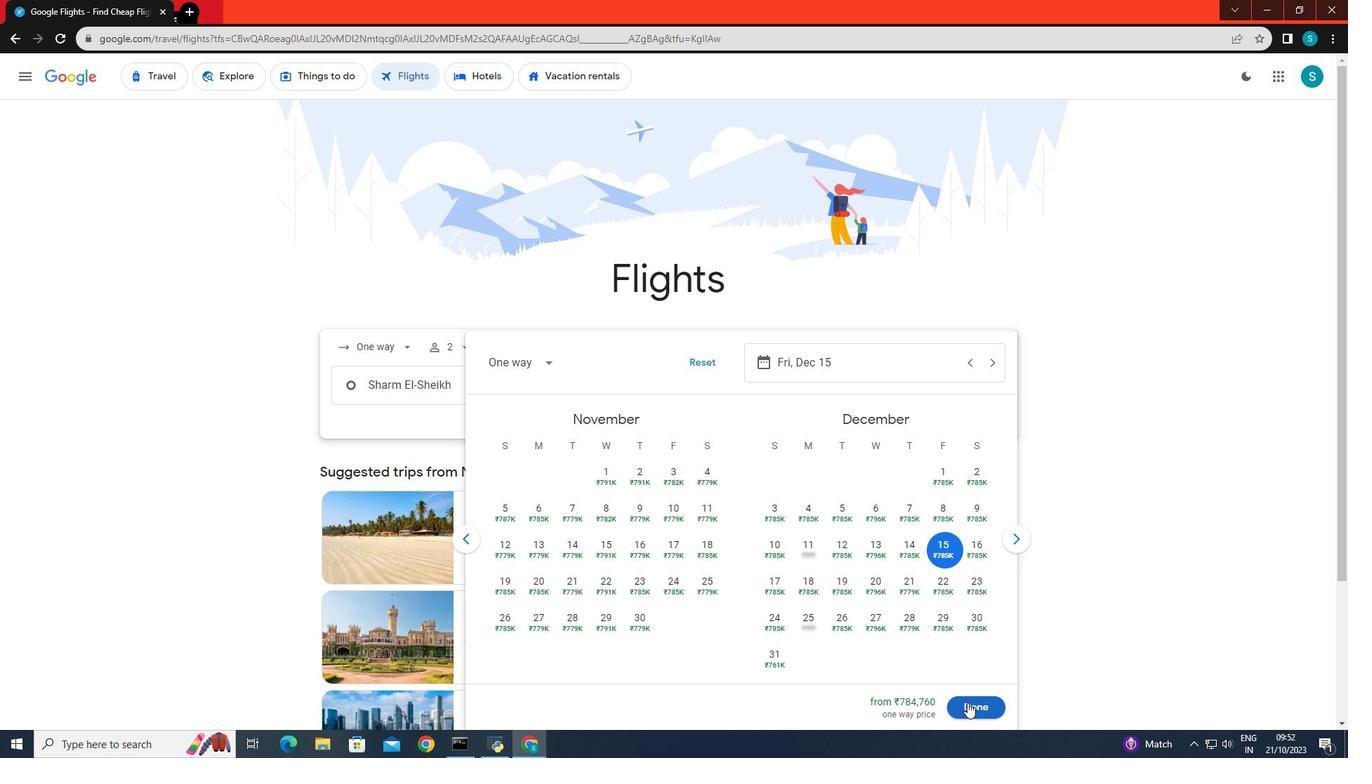 
Action: Mouse pressed left at (967, 702)
Screenshot: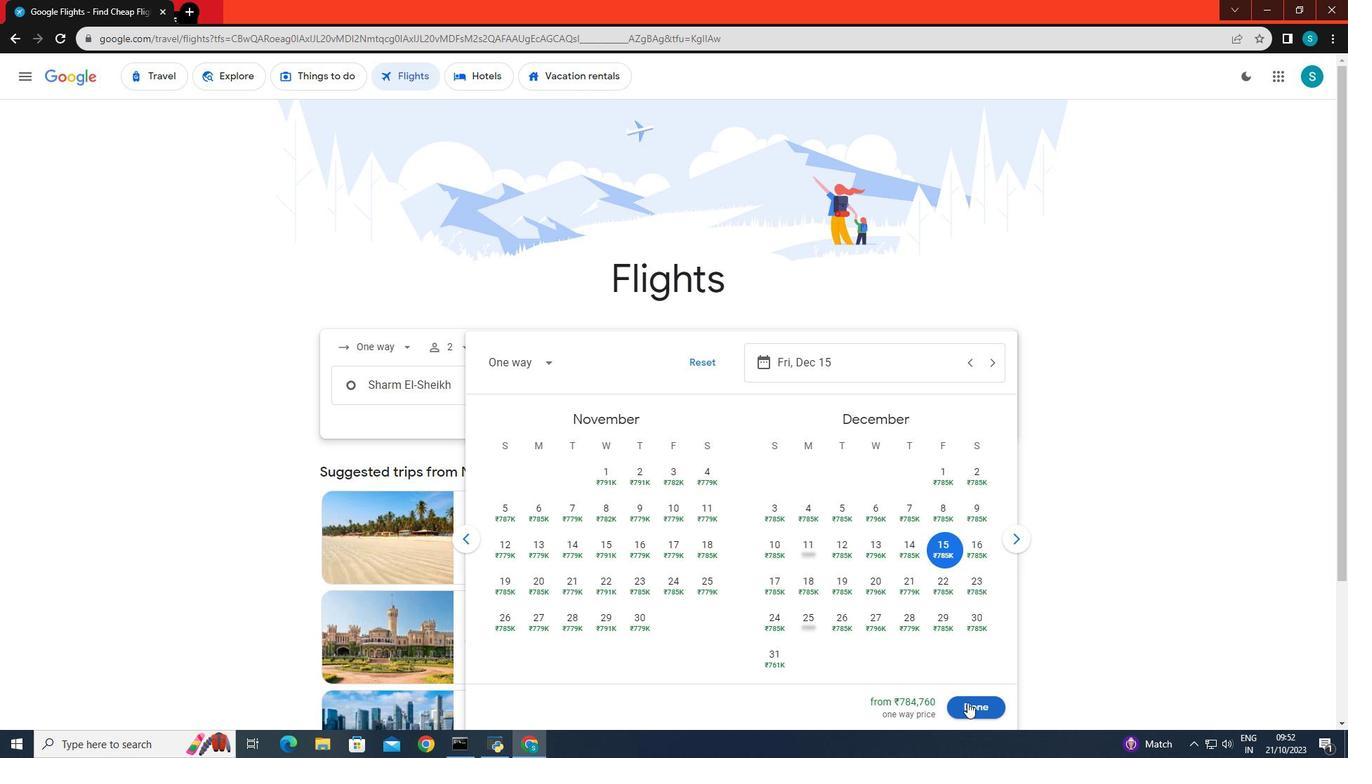 
Action: Mouse moved to (686, 436)
Screenshot: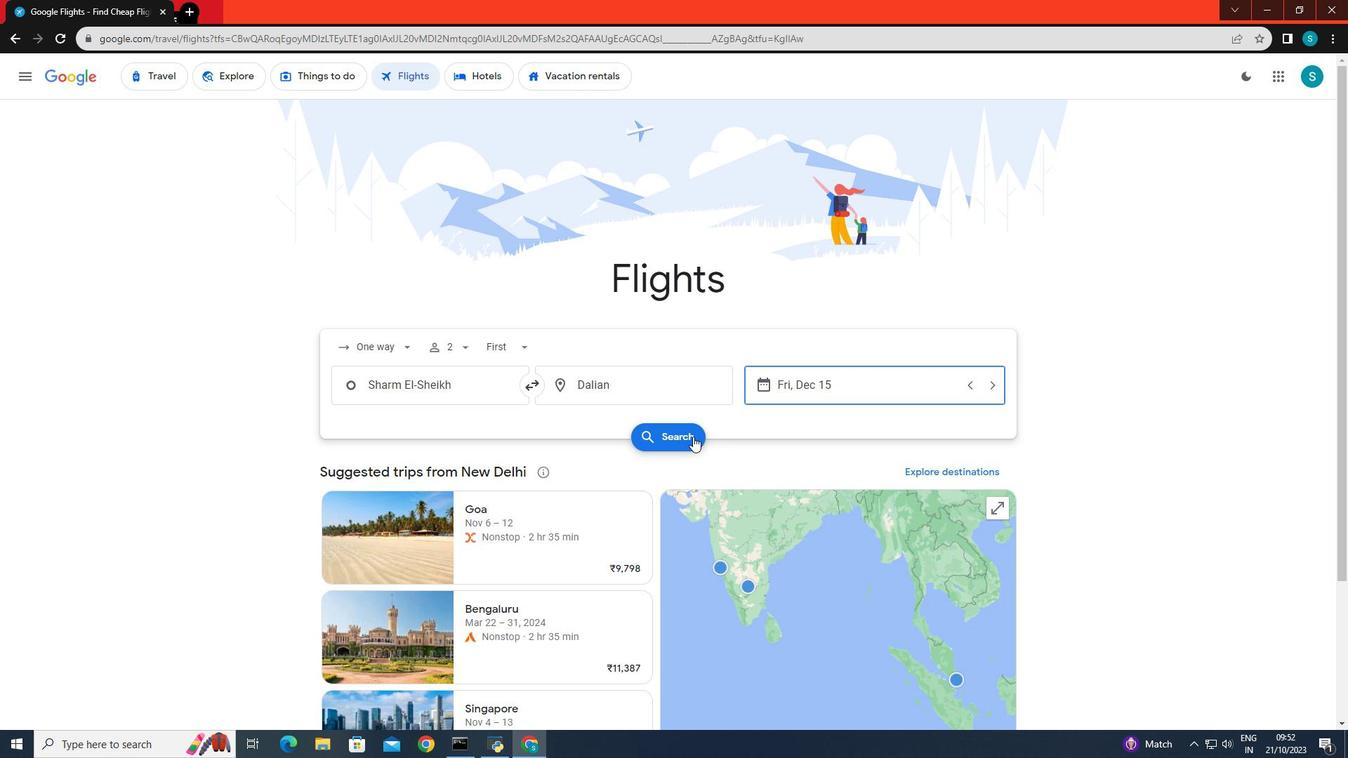 
Action: Mouse pressed left at (686, 436)
Screenshot: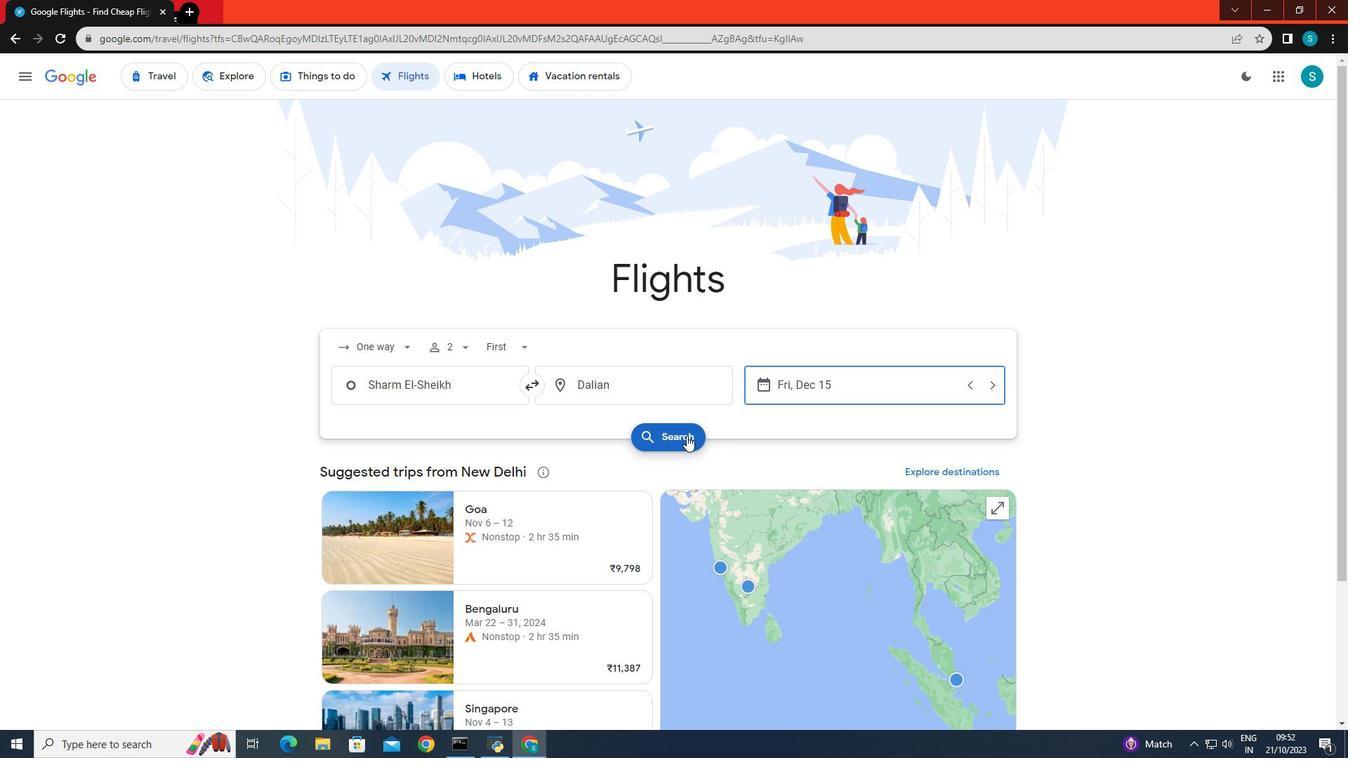 
